 Task: Log work in the project BellTech for the issue 'Integrate a new push notification feature into an existing mobile application to enhance user engagement and real-time updates' spent time as '2w 6d 7h 50m' and remaining time as '5w 1d 5h 14m' and add a flag. Now add the issue to the epic 'Software license optimization'. Log work in the project BellTech for the issue 'Develop a new tool for automated testing of mobile application UI/UX design and user flow' spent time as '2w 2d 22h 59m' and remaining time as '2w 1d 23h 35m' and clone the issue. Now add the issue to the epic 'Cloud-based backup and recovery'
Action: Mouse moved to (207, 60)
Screenshot: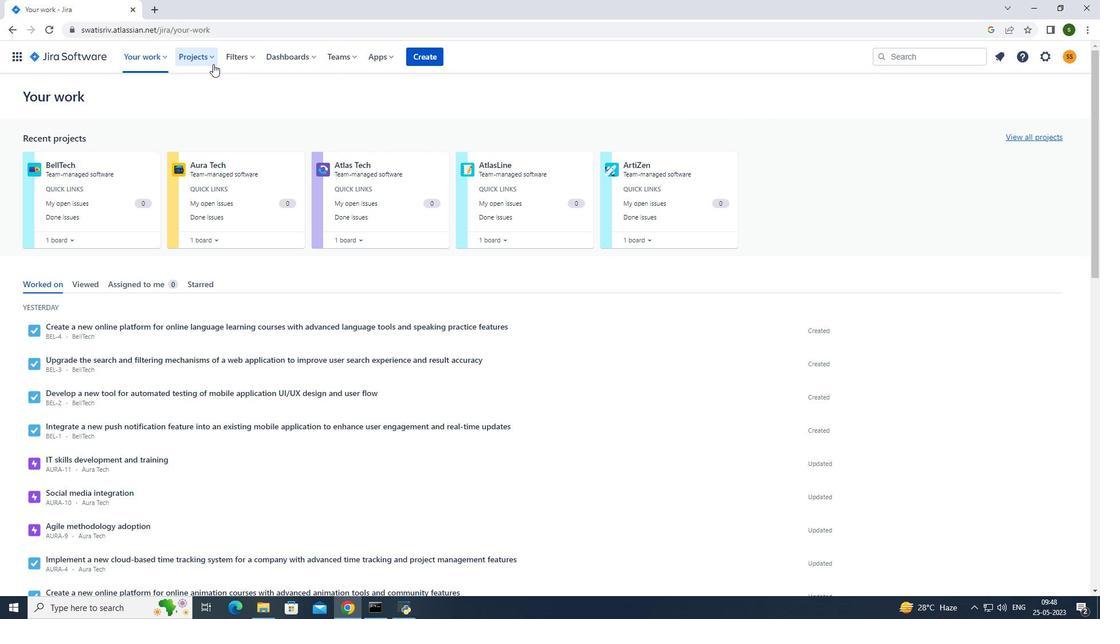 
Action: Mouse pressed left at (207, 60)
Screenshot: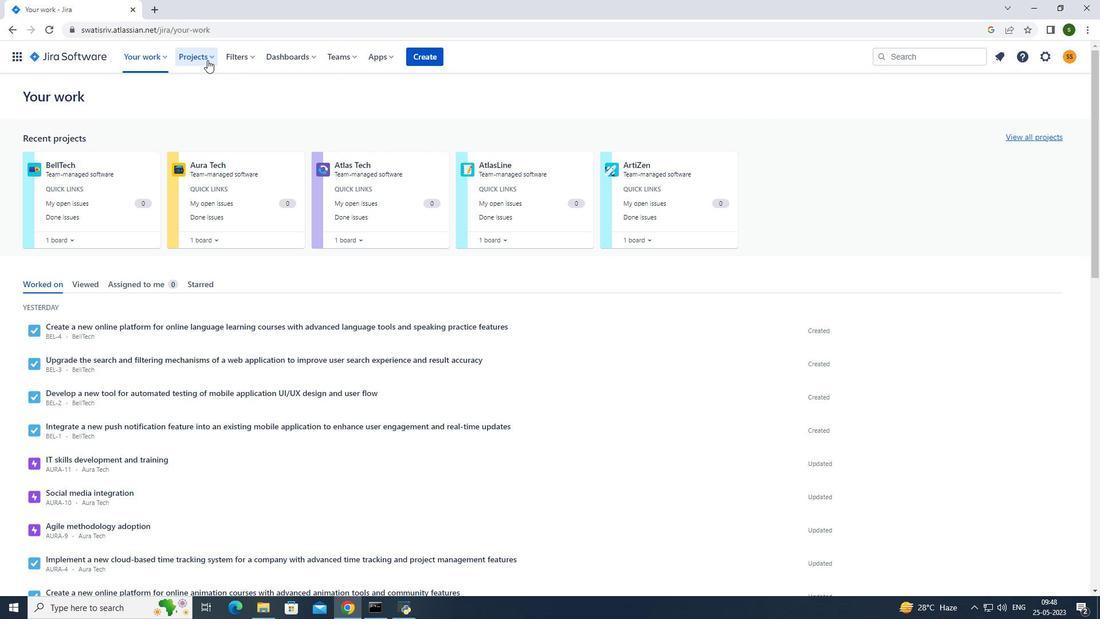 
Action: Mouse moved to (237, 108)
Screenshot: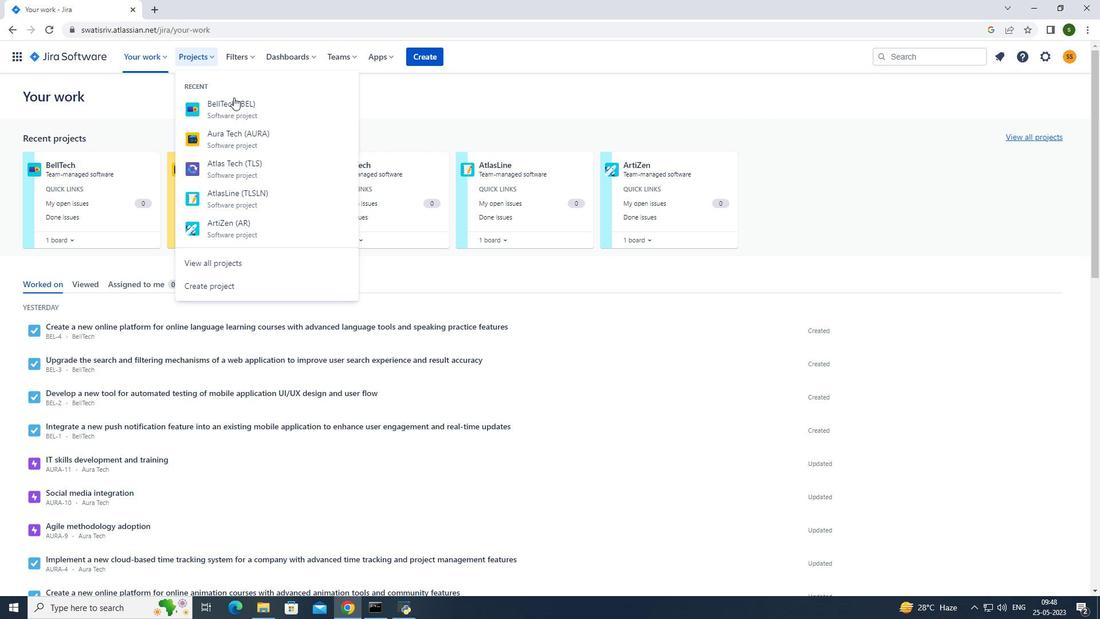 
Action: Mouse pressed left at (237, 108)
Screenshot: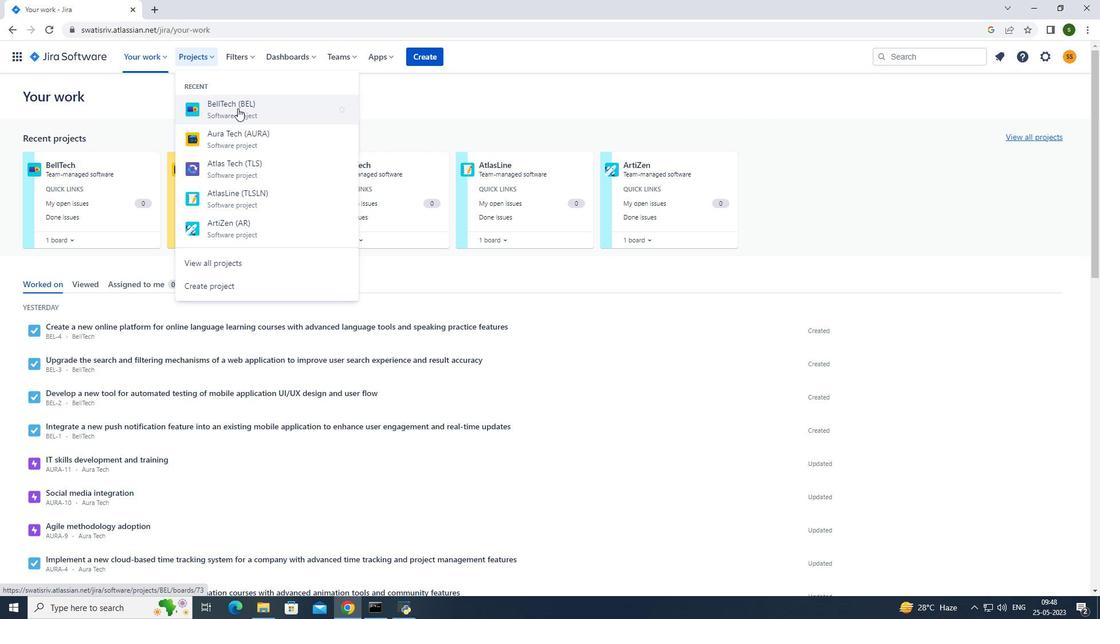 
Action: Mouse moved to (43, 177)
Screenshot: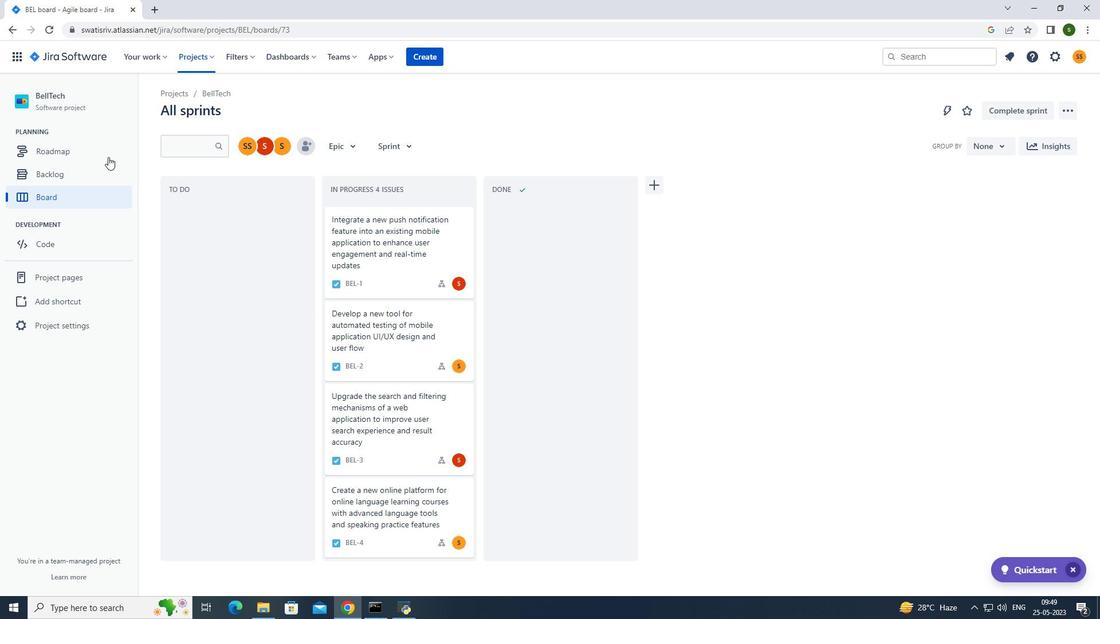 
Action: Mouse pressed left at (43, 177)
Screenshot: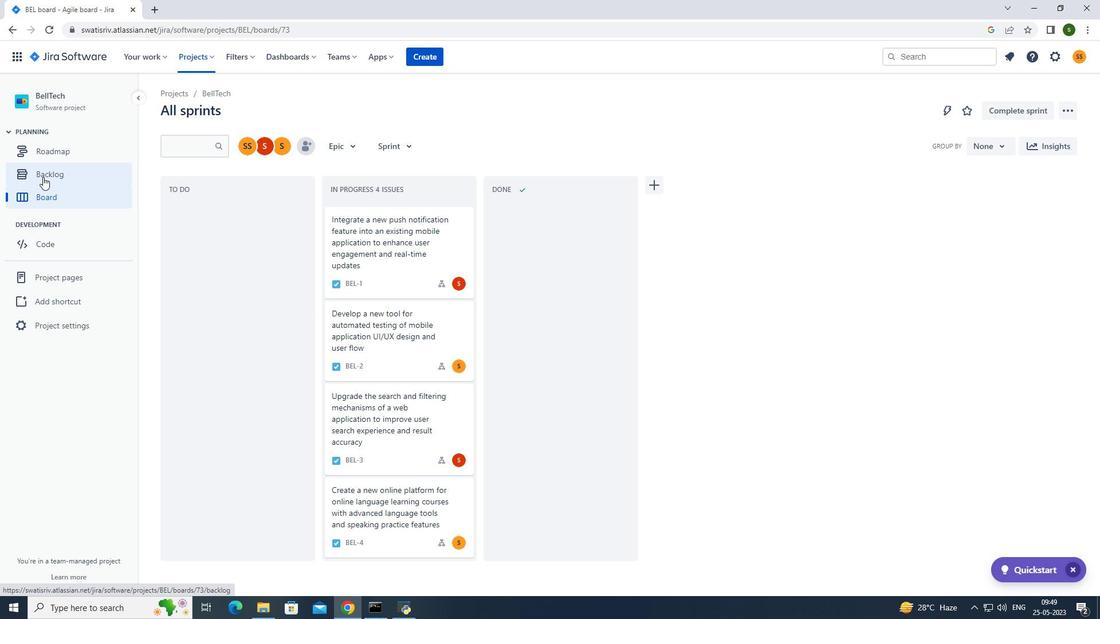 
Action: Mouse moved to (899, 211)
Screenshot: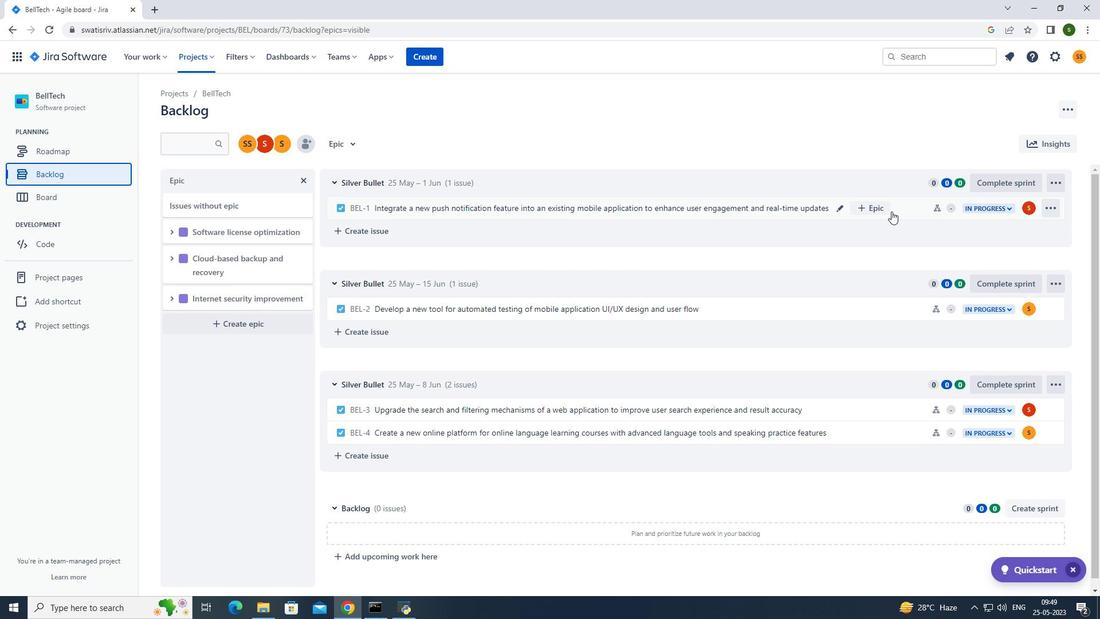 
Action: Mouse pressed left at (899, 211)
Screenshot: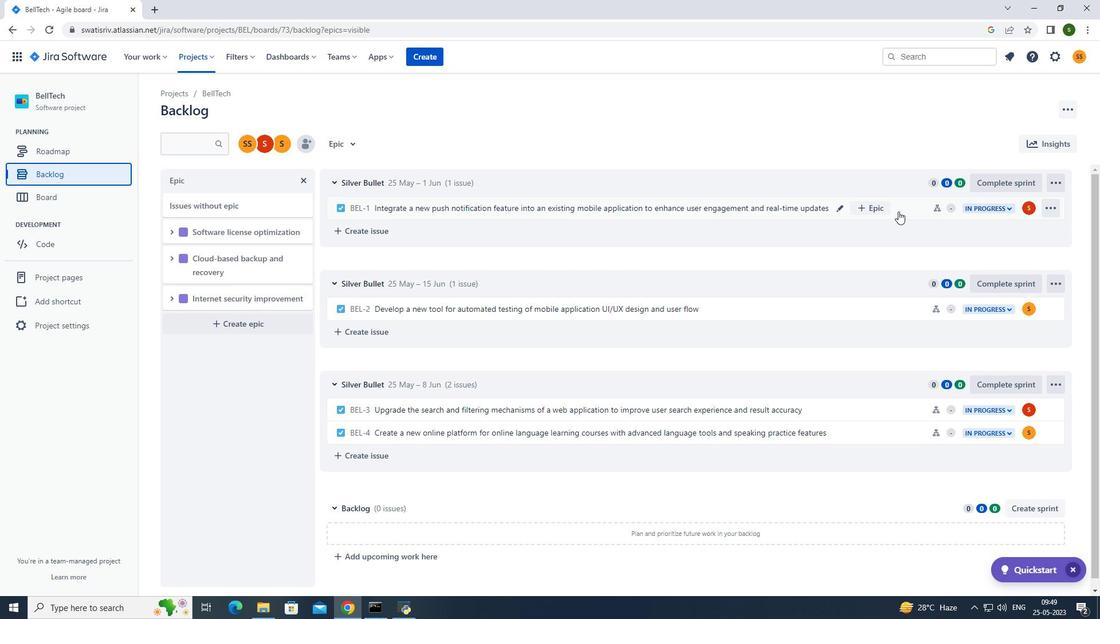 
Action: Mouse moved to (1050, 178)
Screenshot: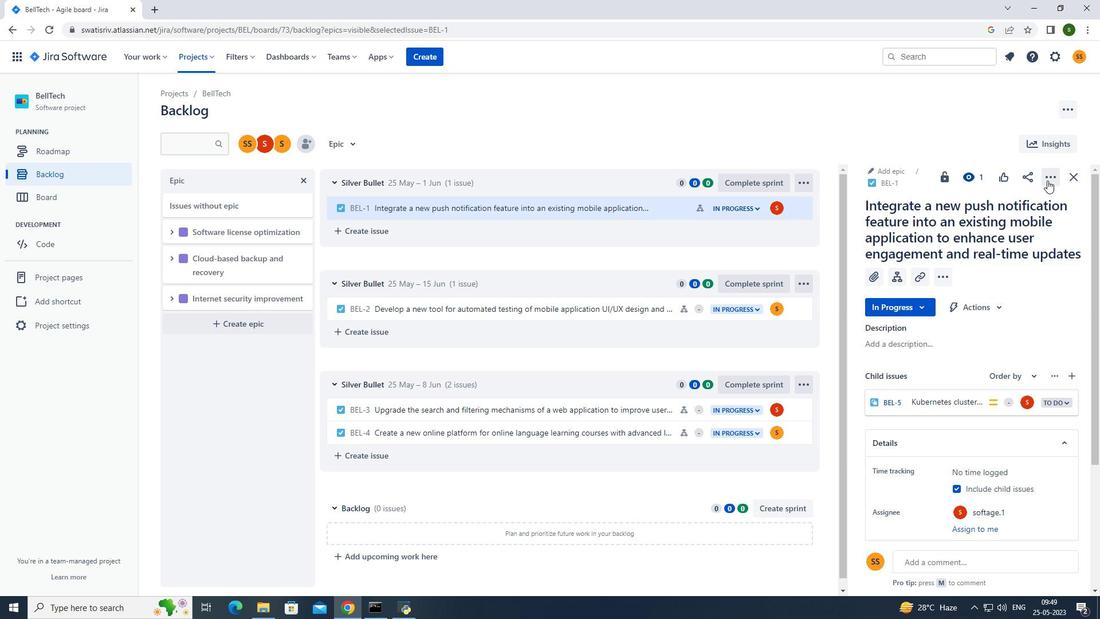 
Action: Mouse pressed left at (1050, 178)
Screenshot: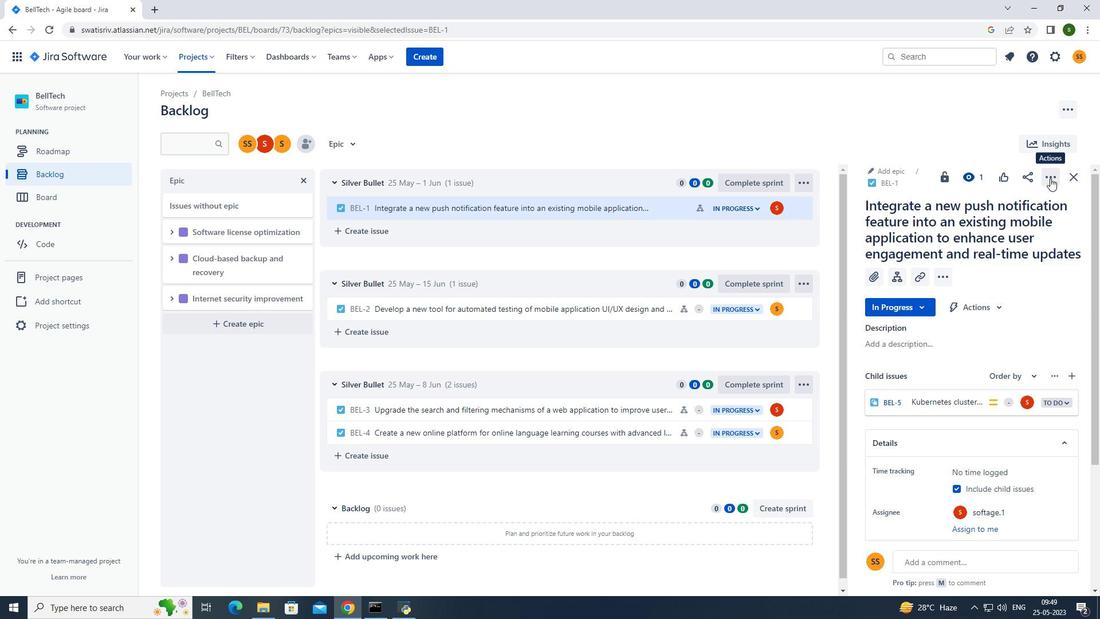 
Action: Mouse moved to (1006, 205)
Screenshot: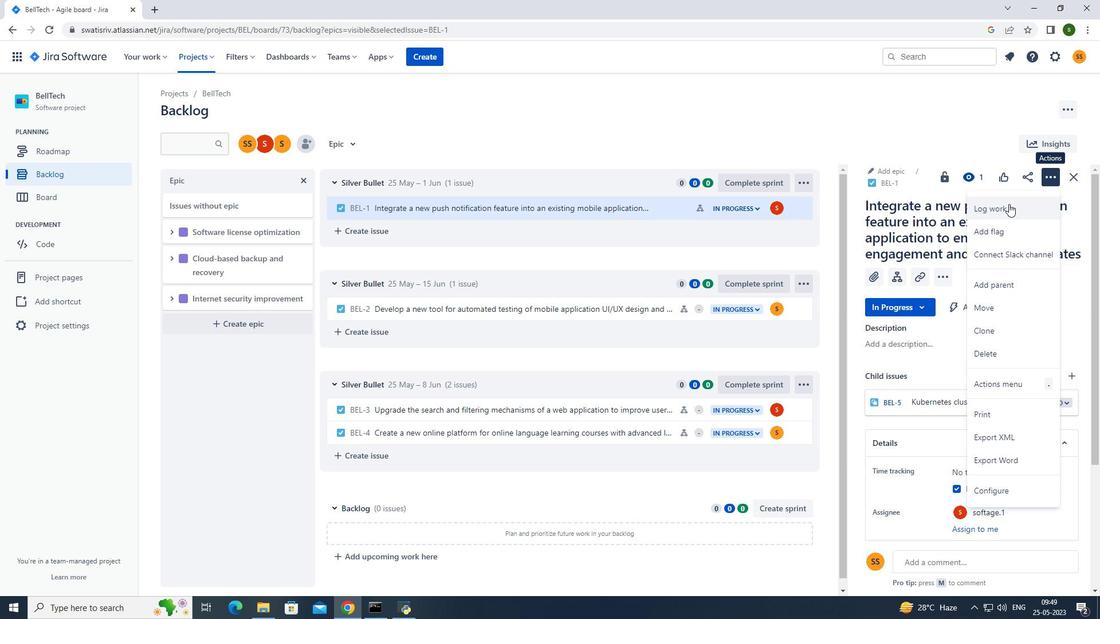 
Action: Mouse pressed left at (1006, 205)
Screenshot: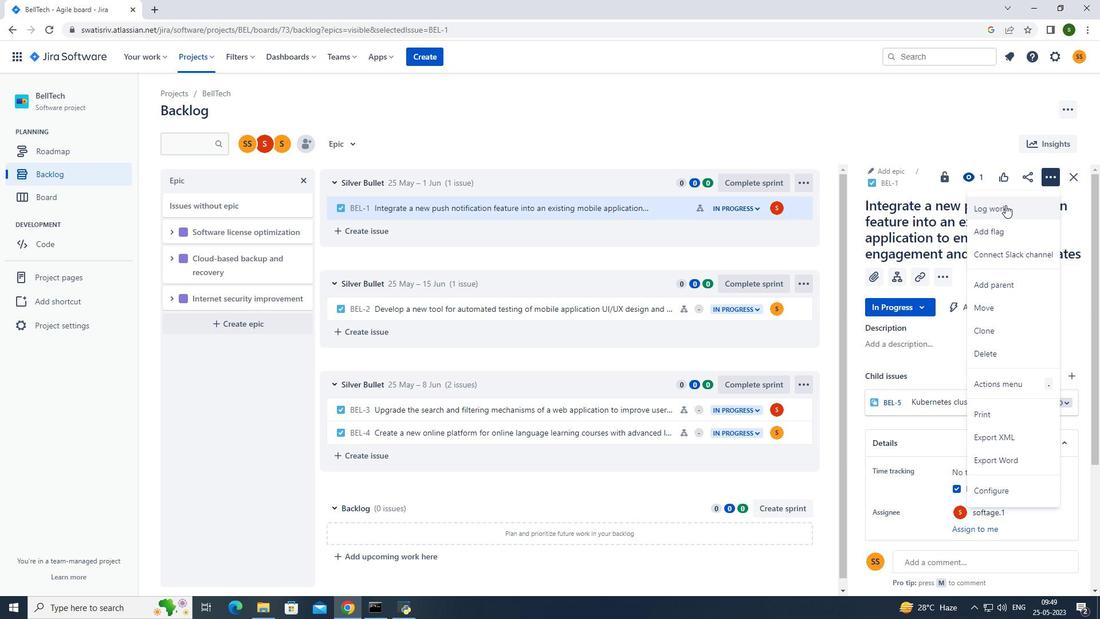 
Action: Mouse moved to (494, 173)
Screenshot: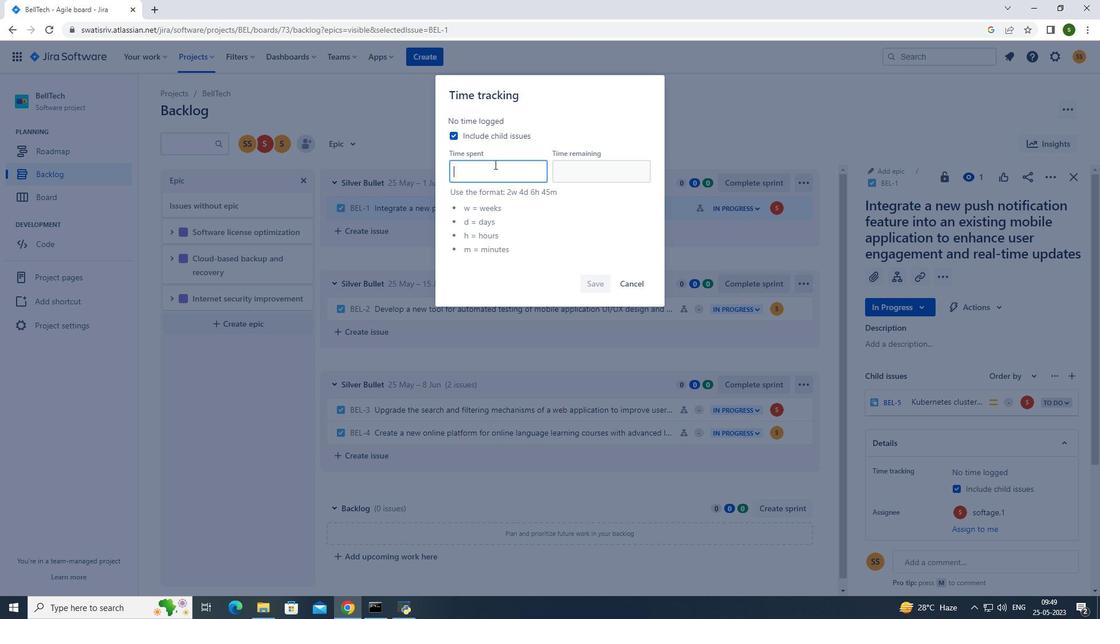 
Action: Mouse pressed left at (494, 173)
Screenshot: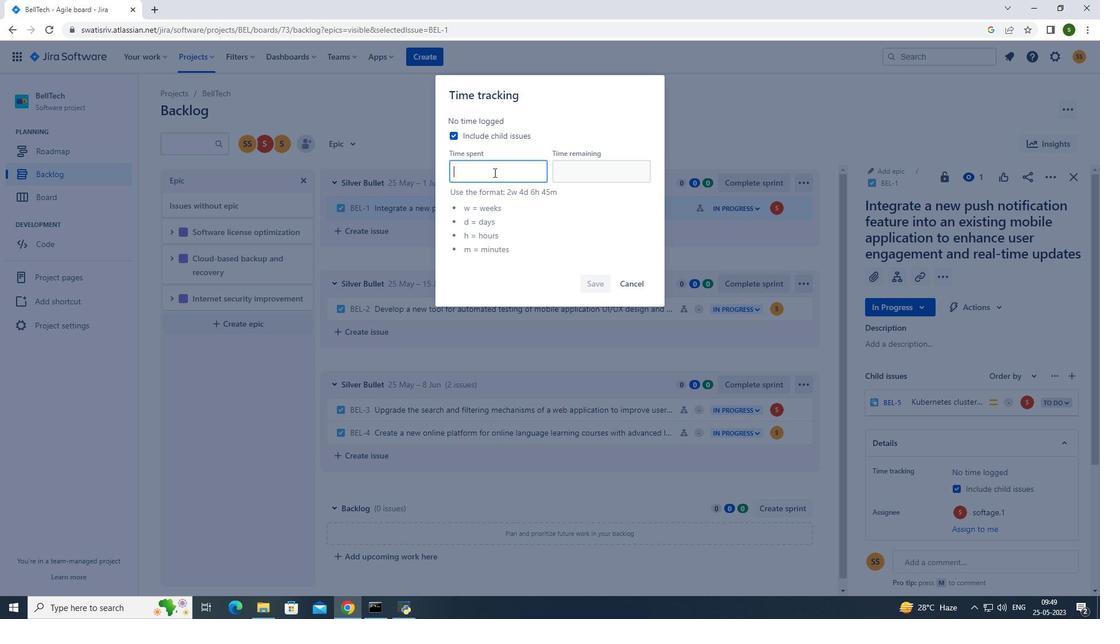 
Action: Mouse moved to (490, 176)
Screenshot: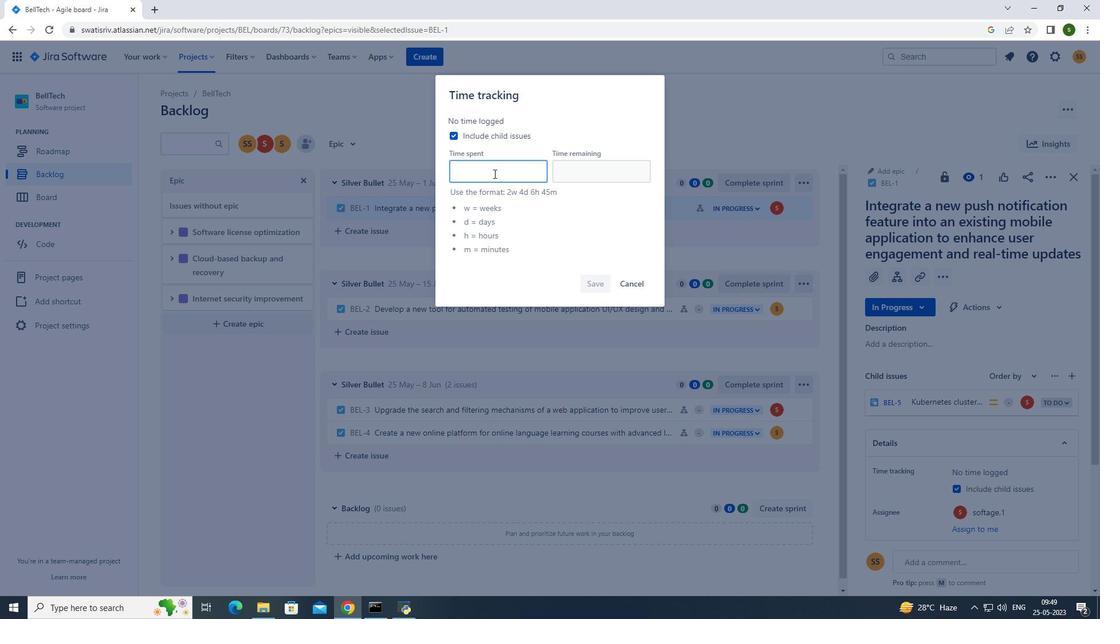 
Action: Key pressed 2w<Key.space>6d<Key.space>7h<Key.space>50m
Screenshot: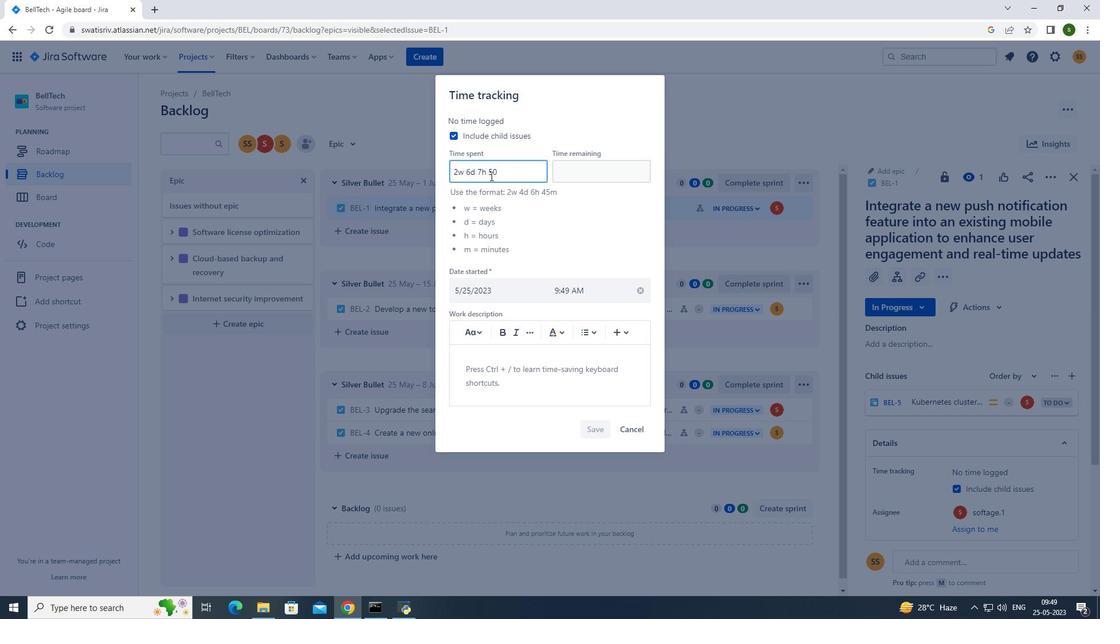 
Action: Mouse moved to (586, 181)
Screenshot: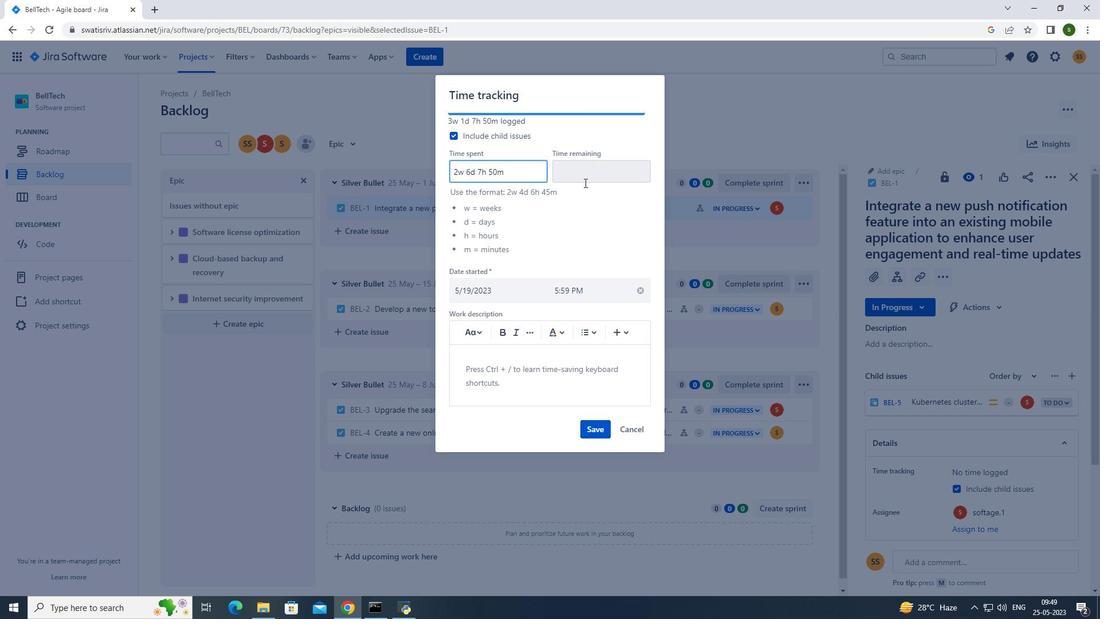 
Action: Mouse pressed left at (586, 181)
Screenshot: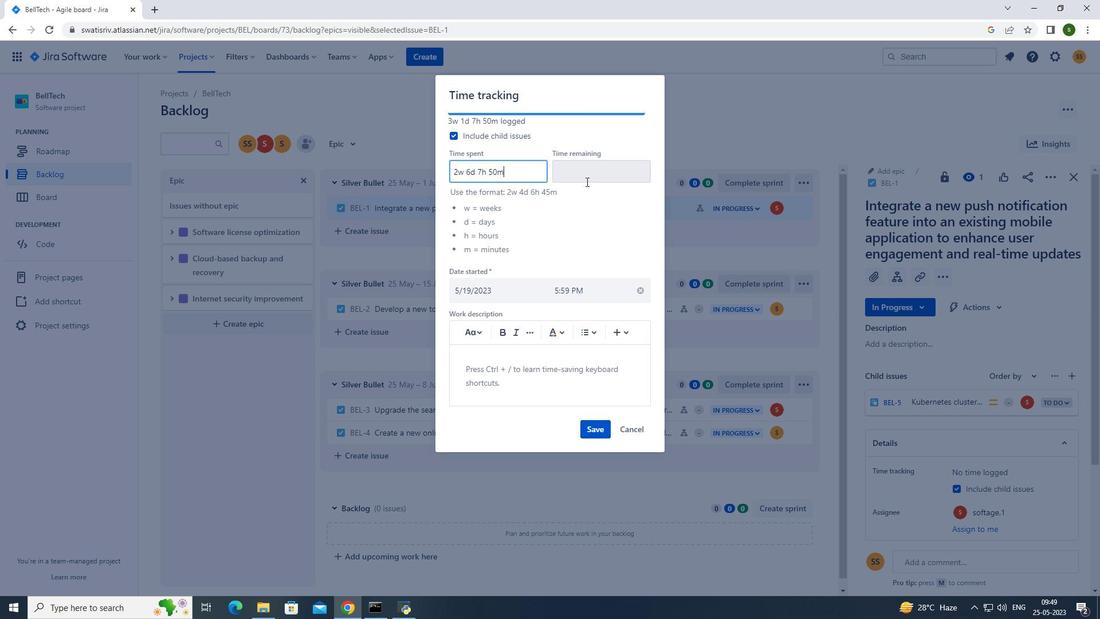 
Action: Key pressed 5w<Key.space>1d<Key.space>5h<Key.space>14m
Screenshot: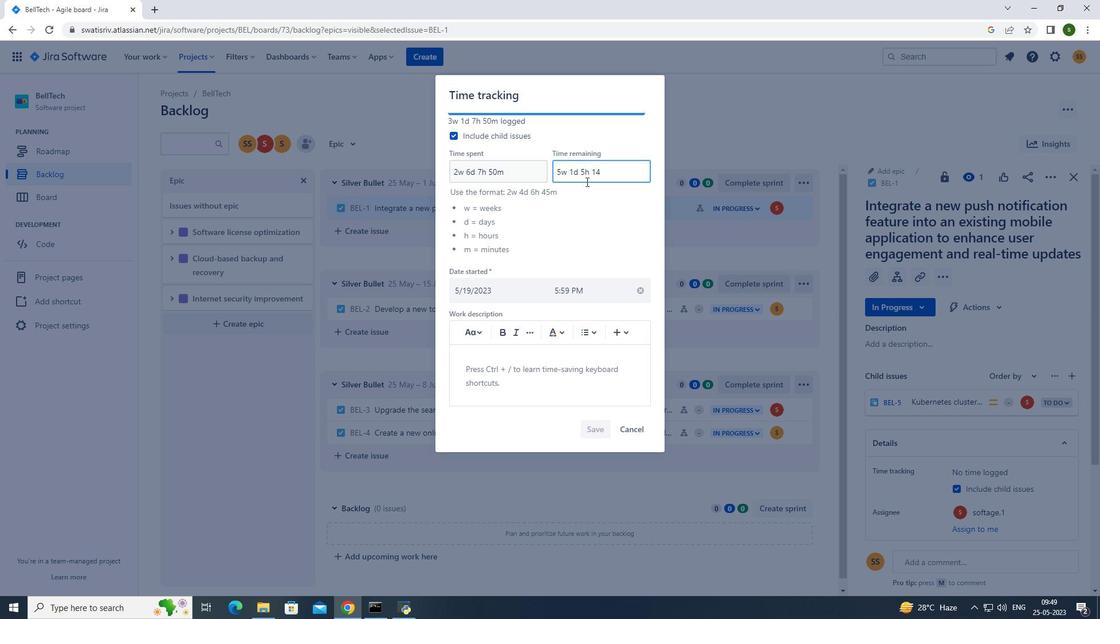 
Action: Mouse moved to (602, 425)
Screenshot: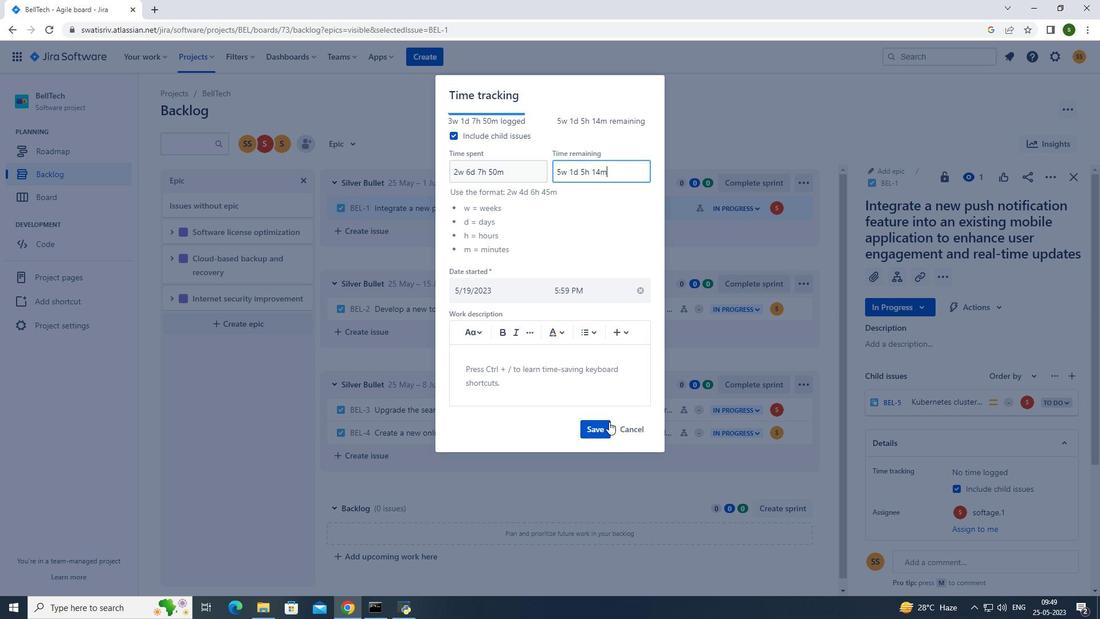 
Action: Mouse pressed left at (602, 425)
Screenshot: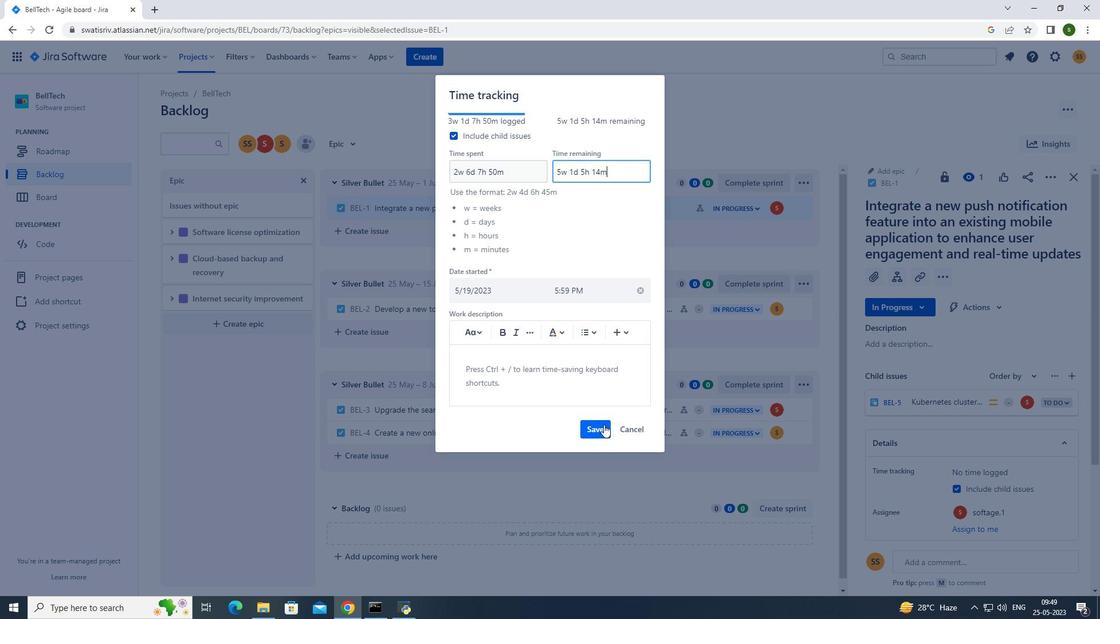 
Action: Mouse moved to (1045, 176)
Screenshot: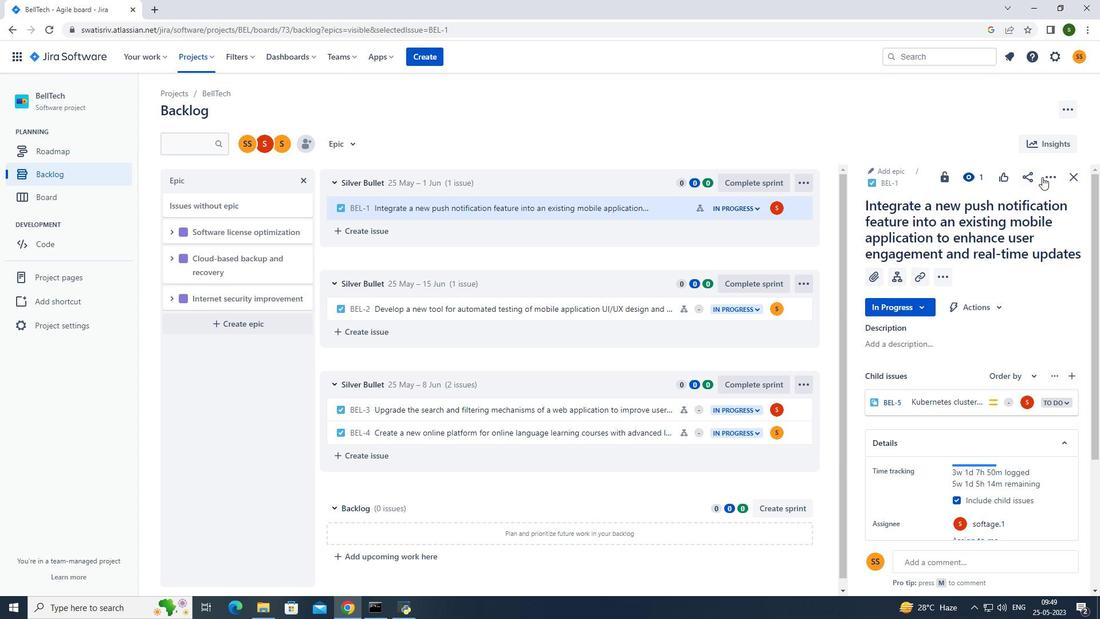 
Action: Mouse pressed left at (1045, 176)
Screenshot: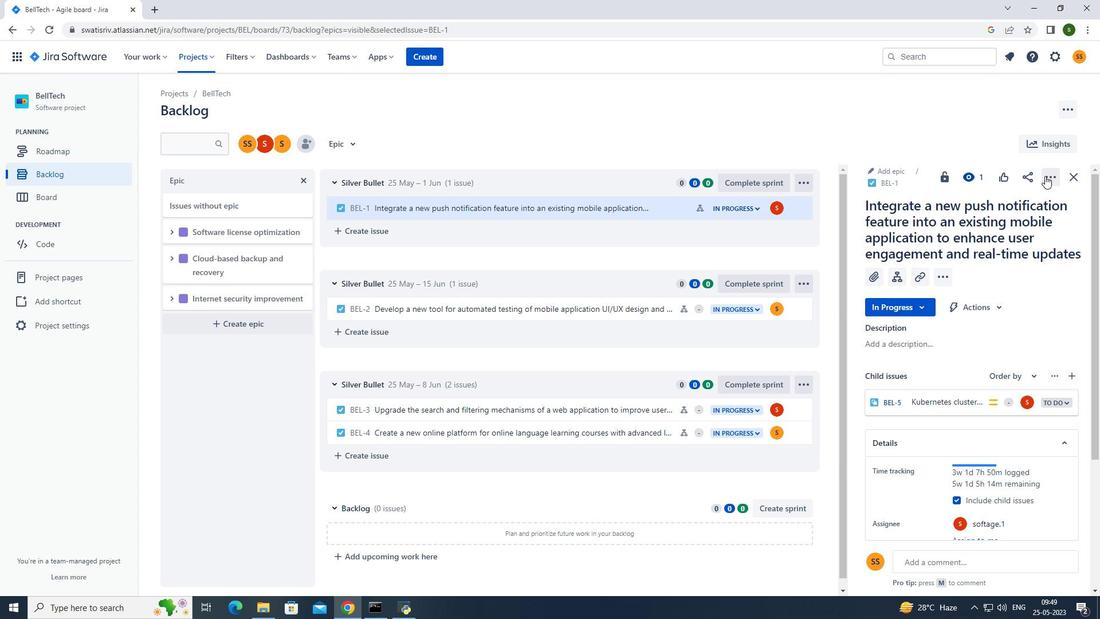 
Action: Mouse moved to (998, 237)
Screenshot: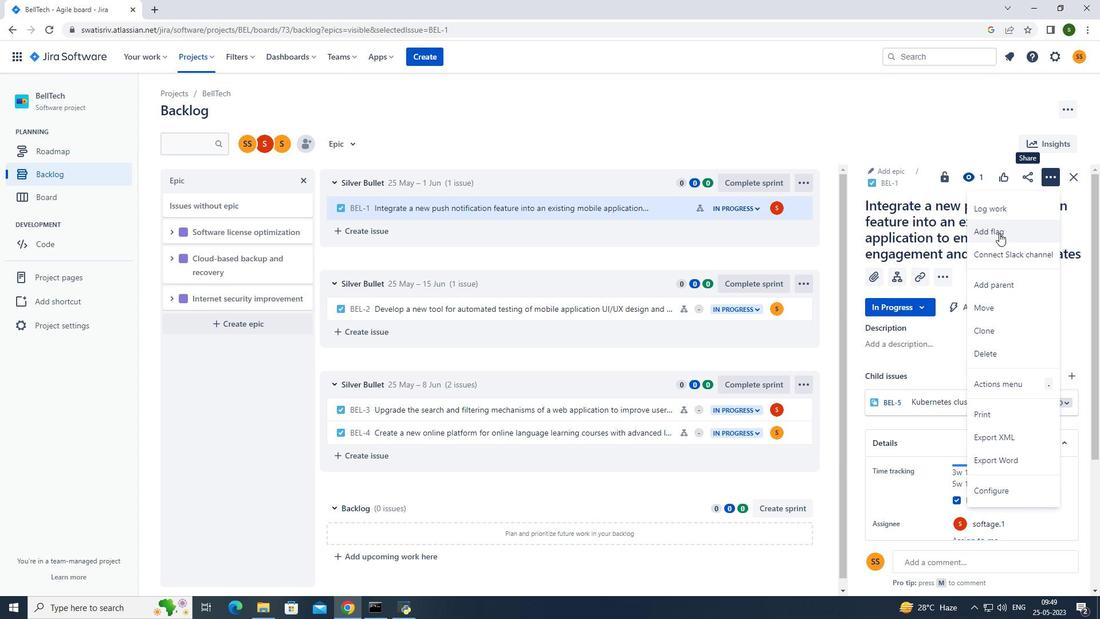 
Action: Mouse pressed left at (998, 237)
Screenshot: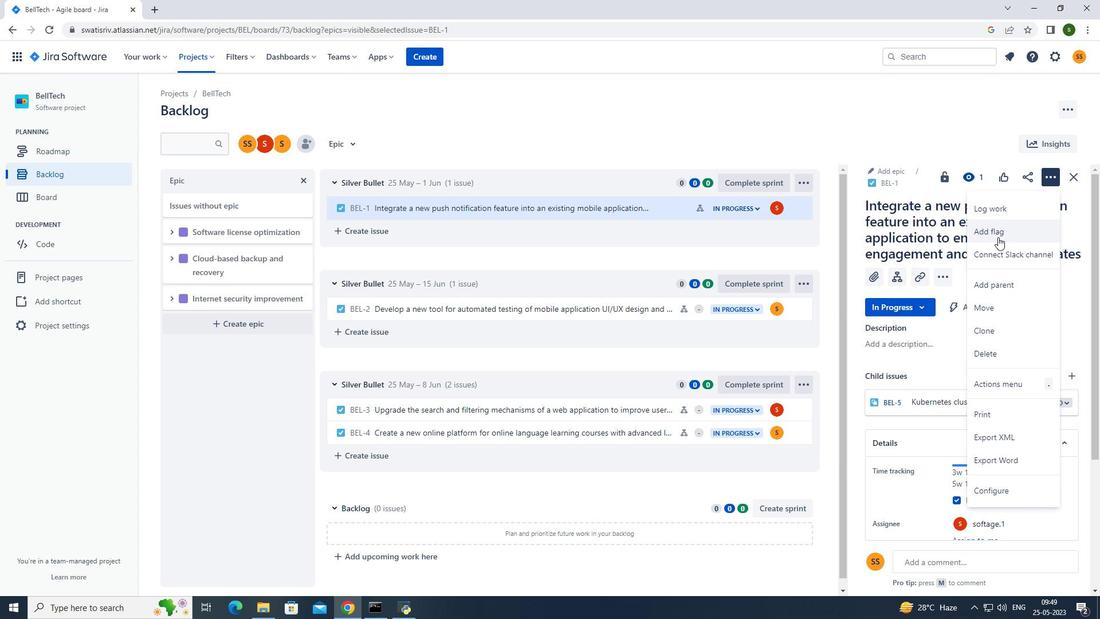 
Action: Mouse moved to (663, 206)
Screenshot: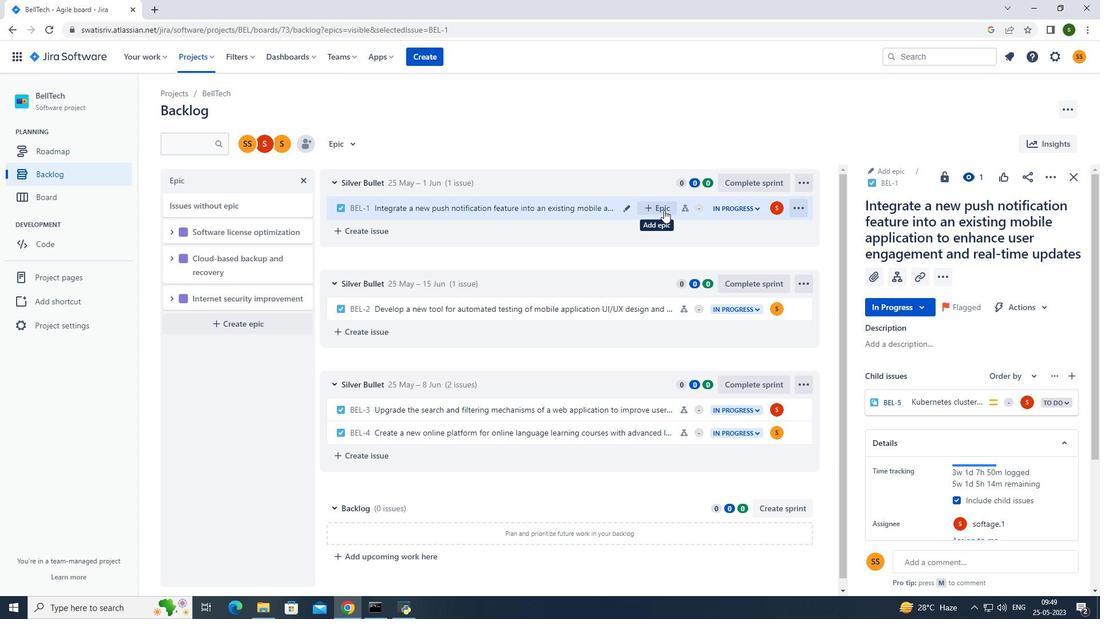 
Action: Mouse pressed left at (663, 206)
Screenshot: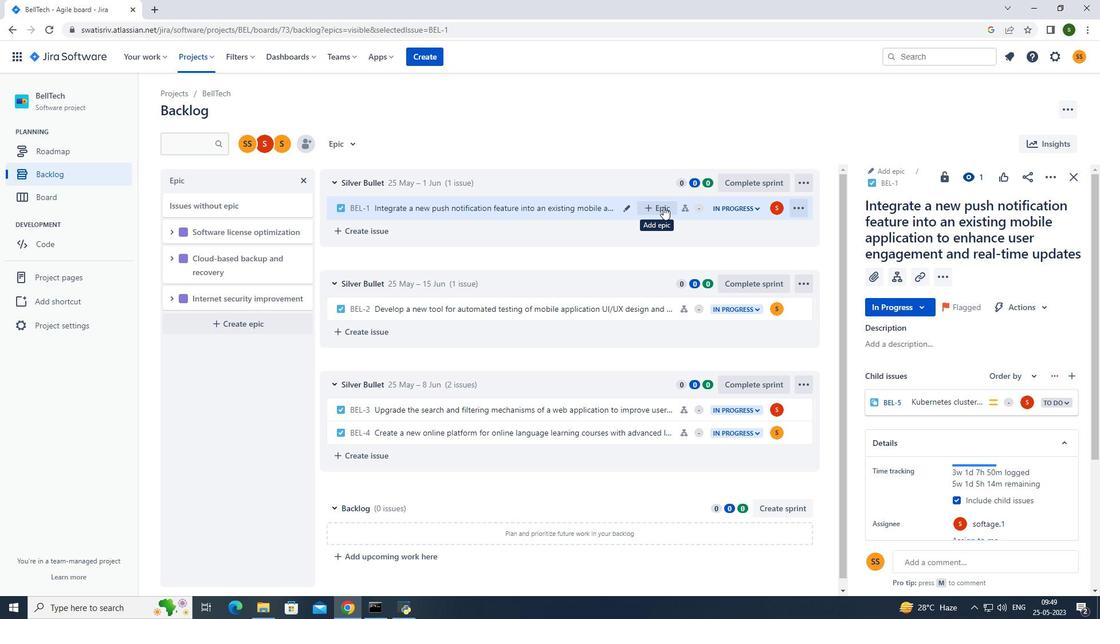 
Action: Mouse moved to (693, 294)
Screenshot: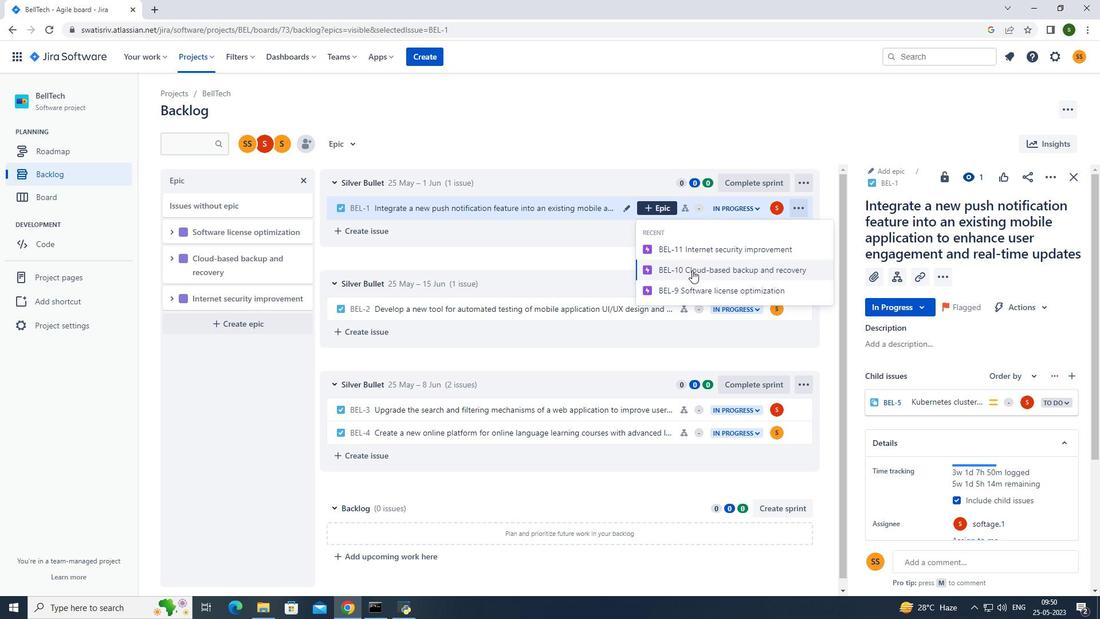 
Action: Mouse pressed left at (693, 294)
Screenshot: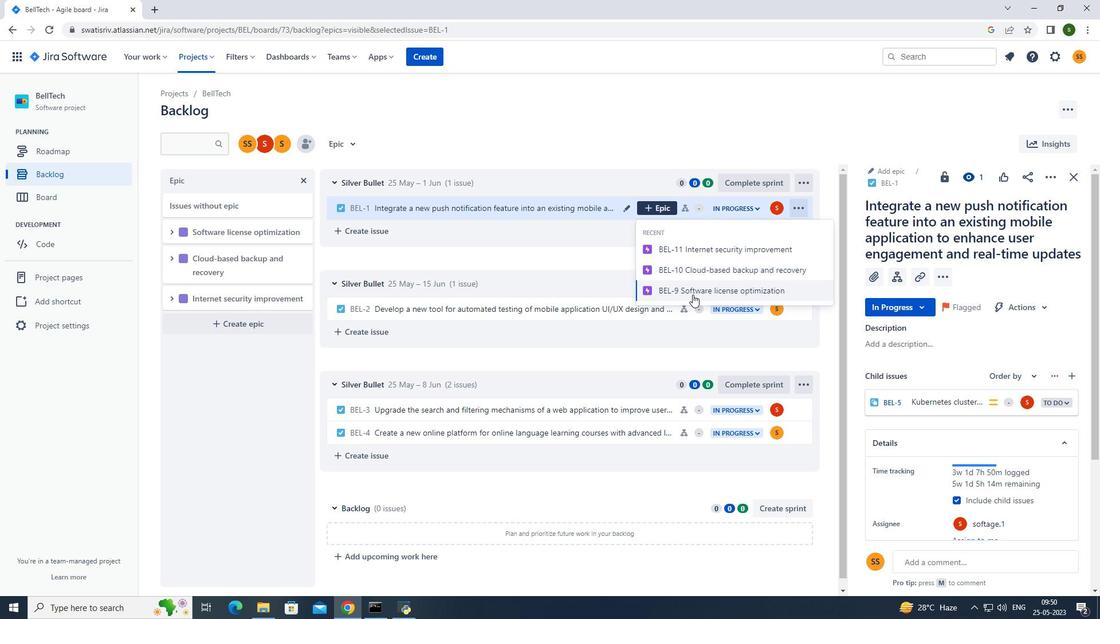 
Action: Mouse moved to (342, 139)
Screenshot: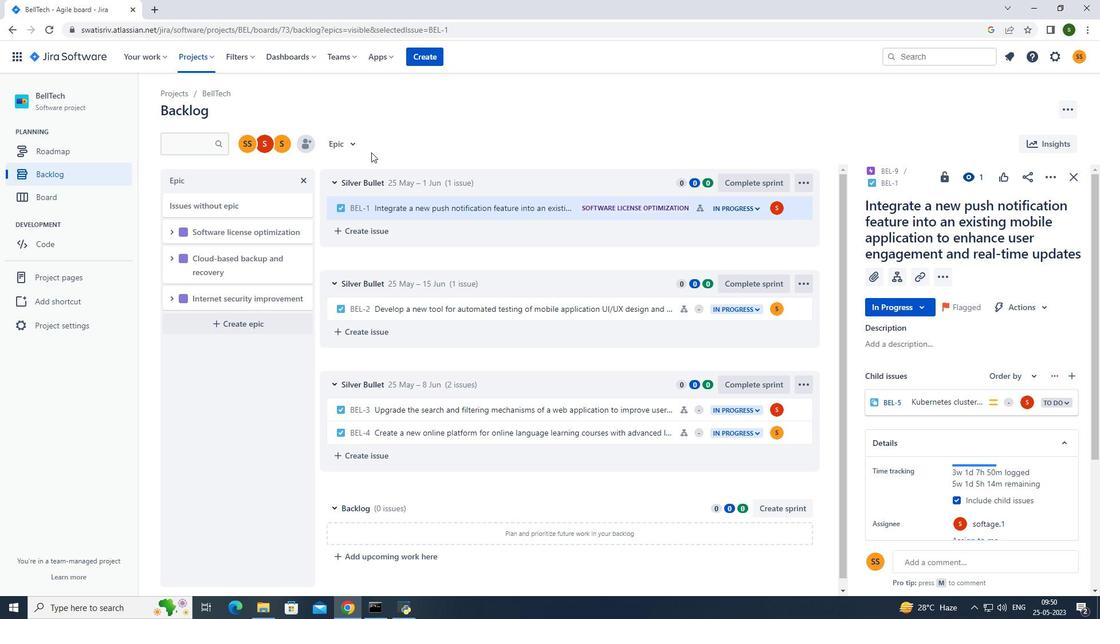 
Action: Mouse pressed left at (342, 139)
Screenshot: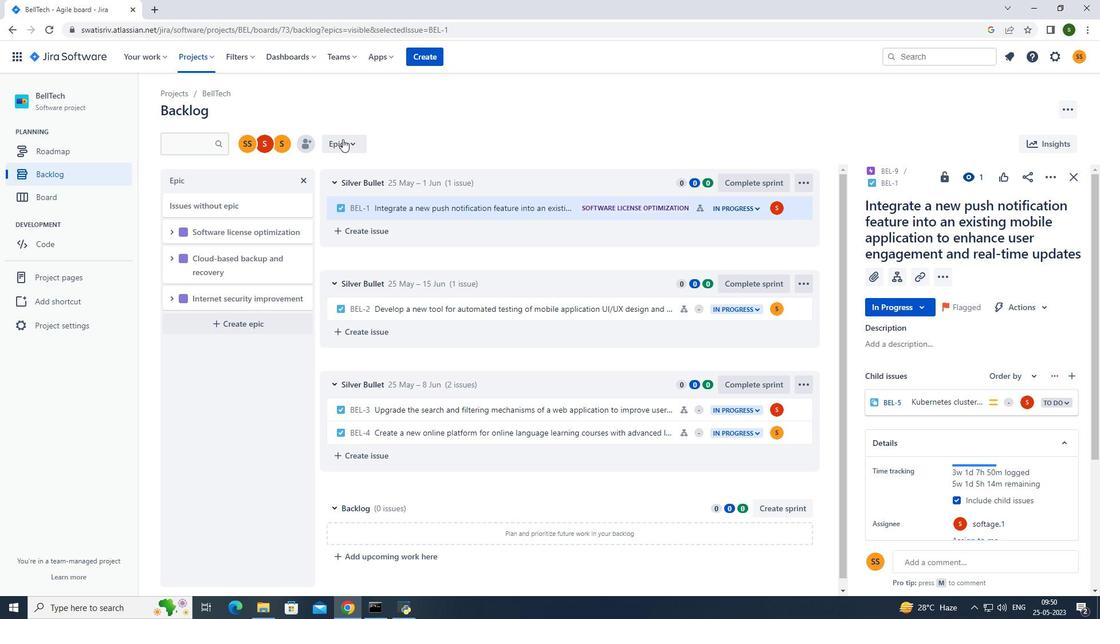 
Action: Mouse moved to (368, 190)
Screenshot: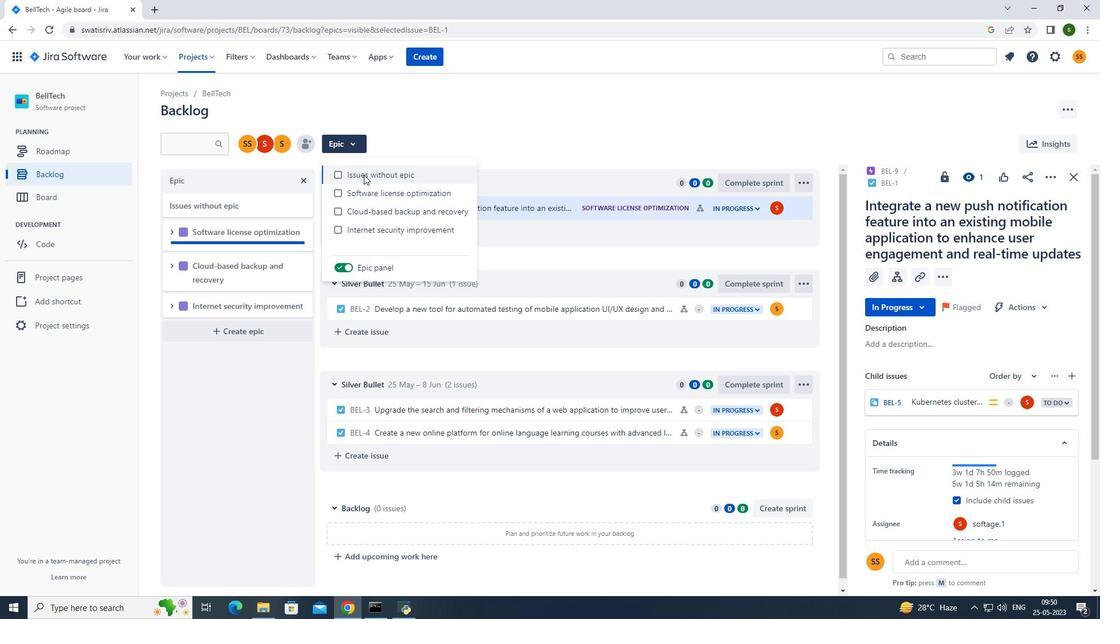 
Action: Mouse pressed left at (368, 190)
Screenshot: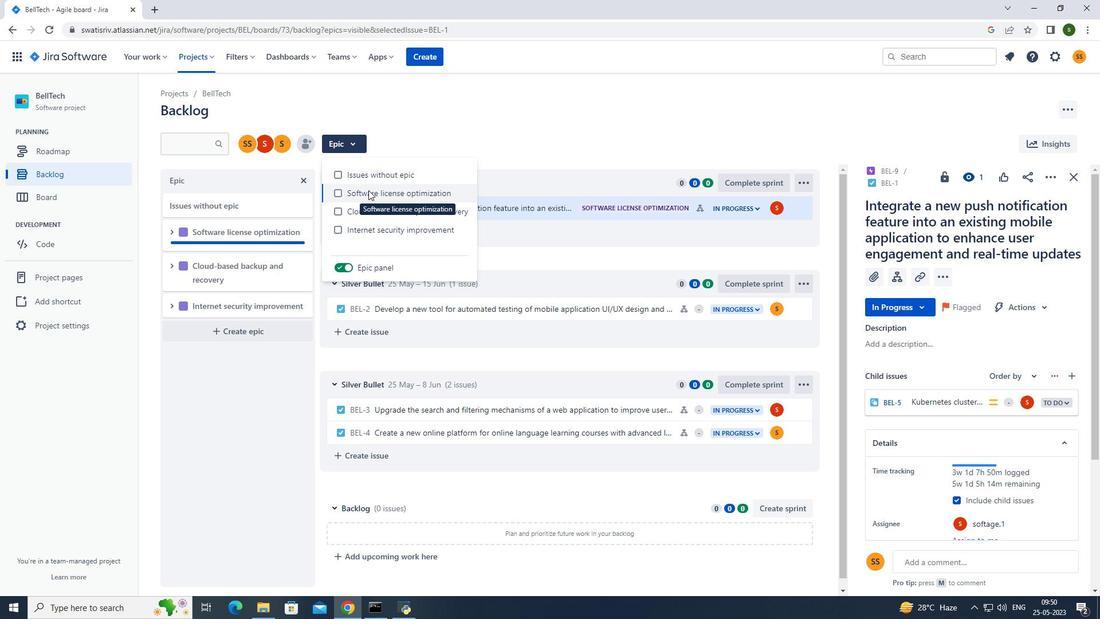 
Action: Mouse moved to (555, 132)
Screenshot: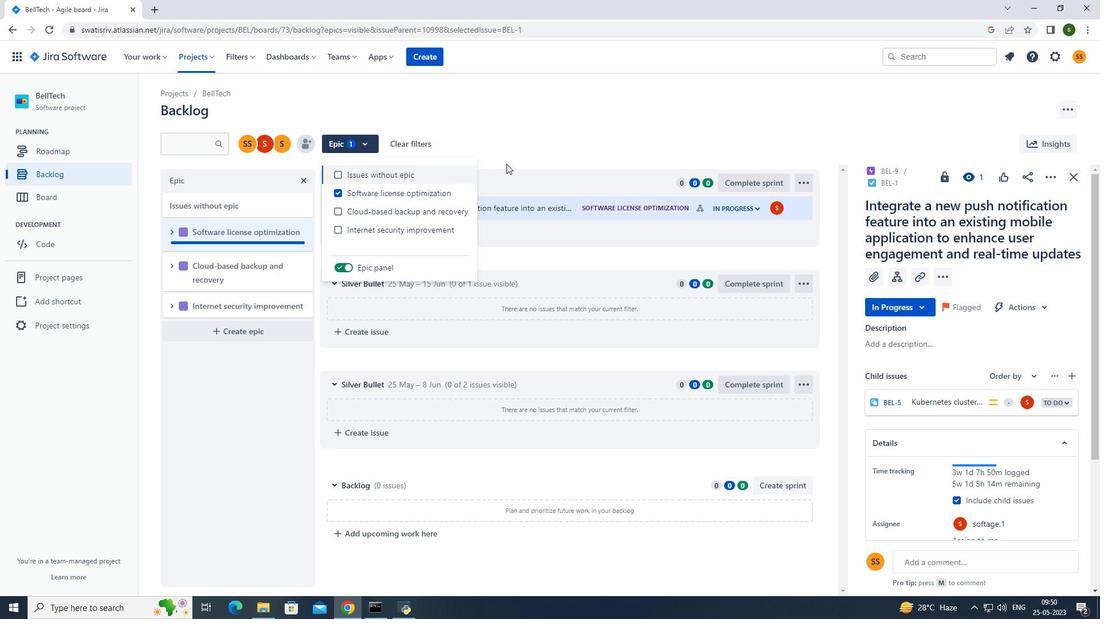 
Action: Mouse pressed left at (555, 132)
Screenshot: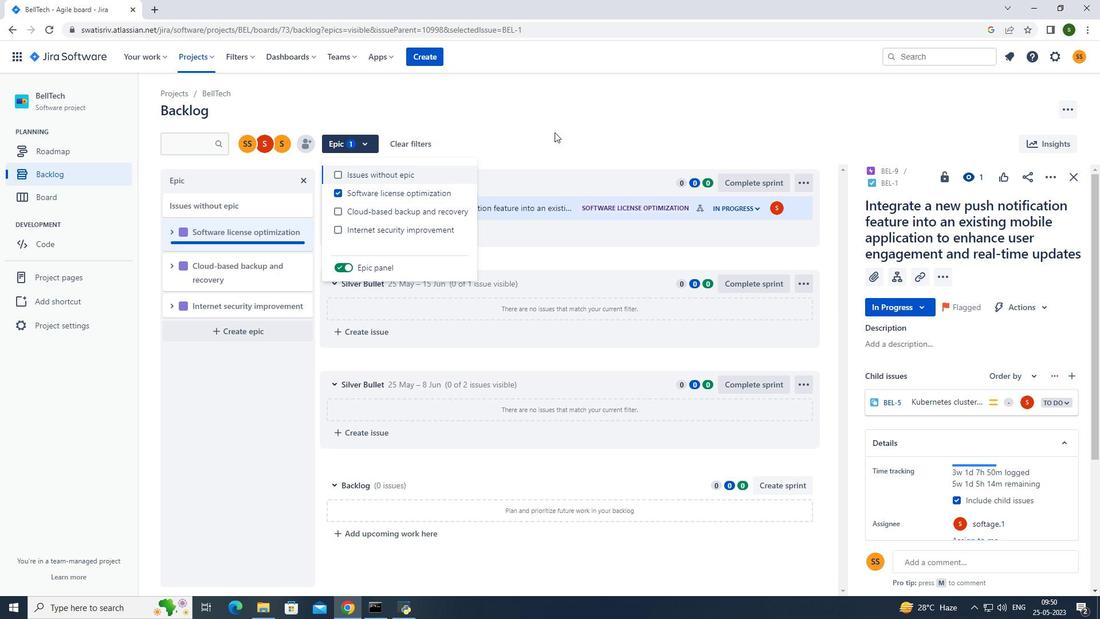 
Action: Mouse moved to (196, 52)
Screenshot: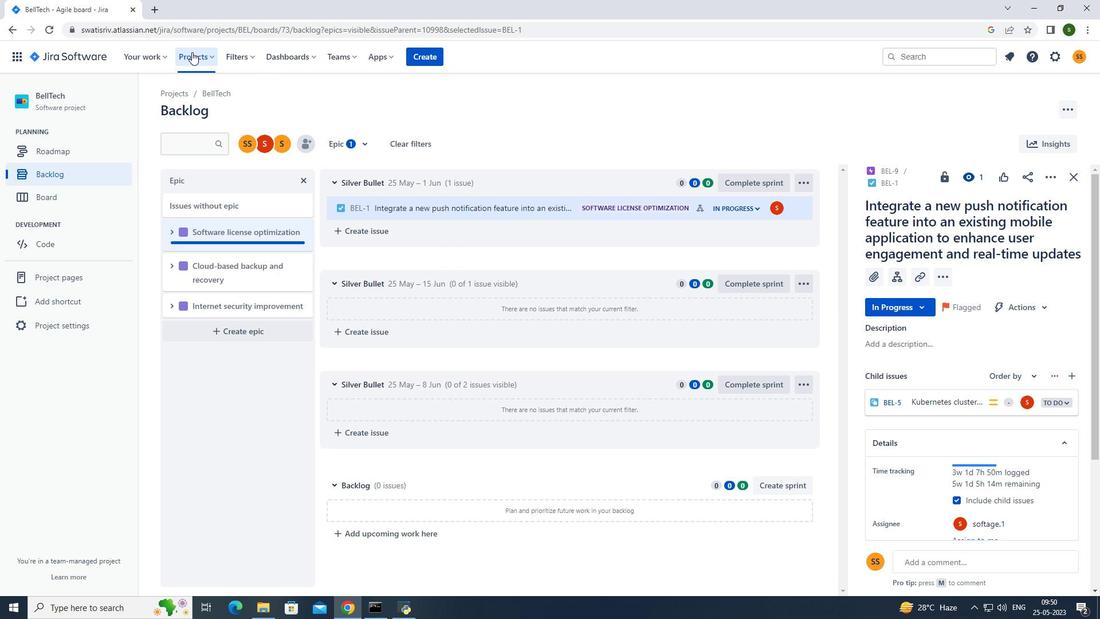 
Action: Mouse pressed left at (196, 52)
Screenshot: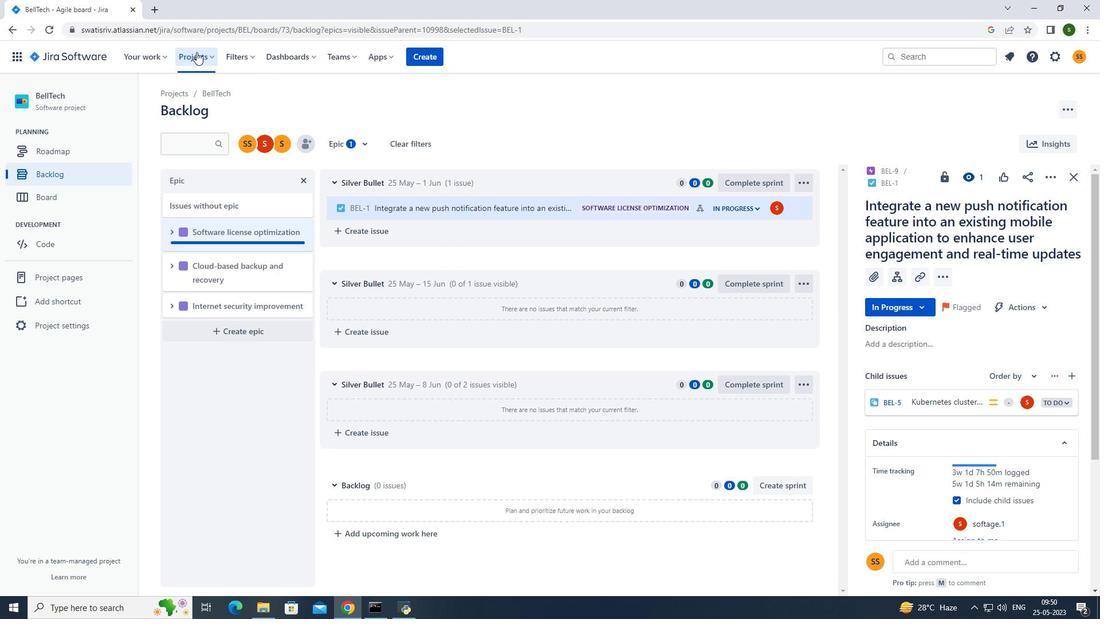 
Action: Mouse moved to (229, 106)
Screenshot: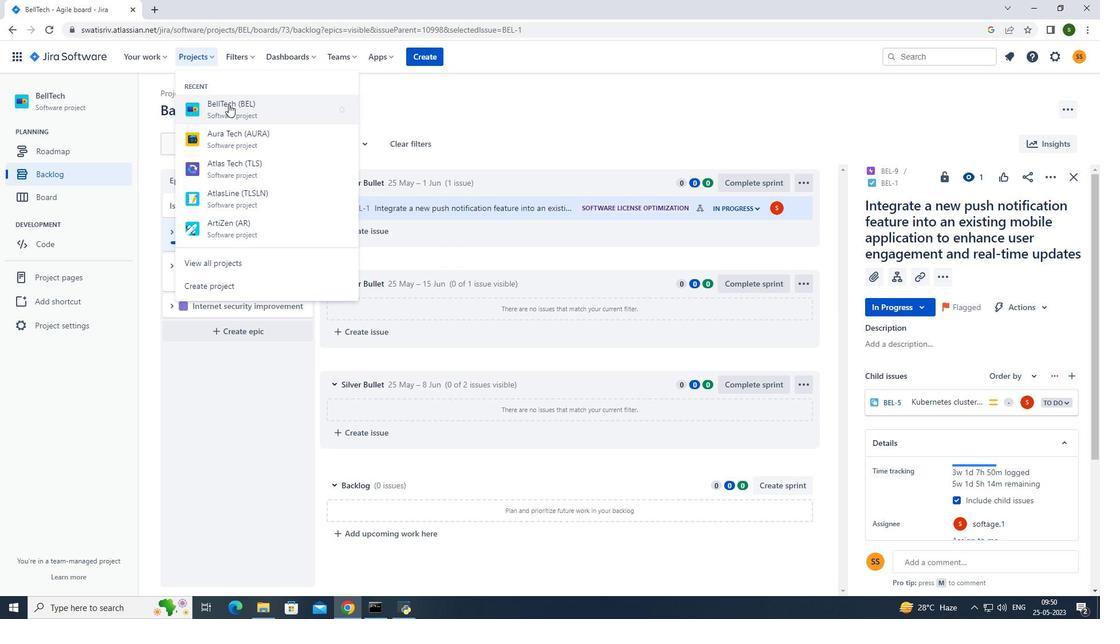 
Action: Mouse pressed left at (229, 106)
Screenshot: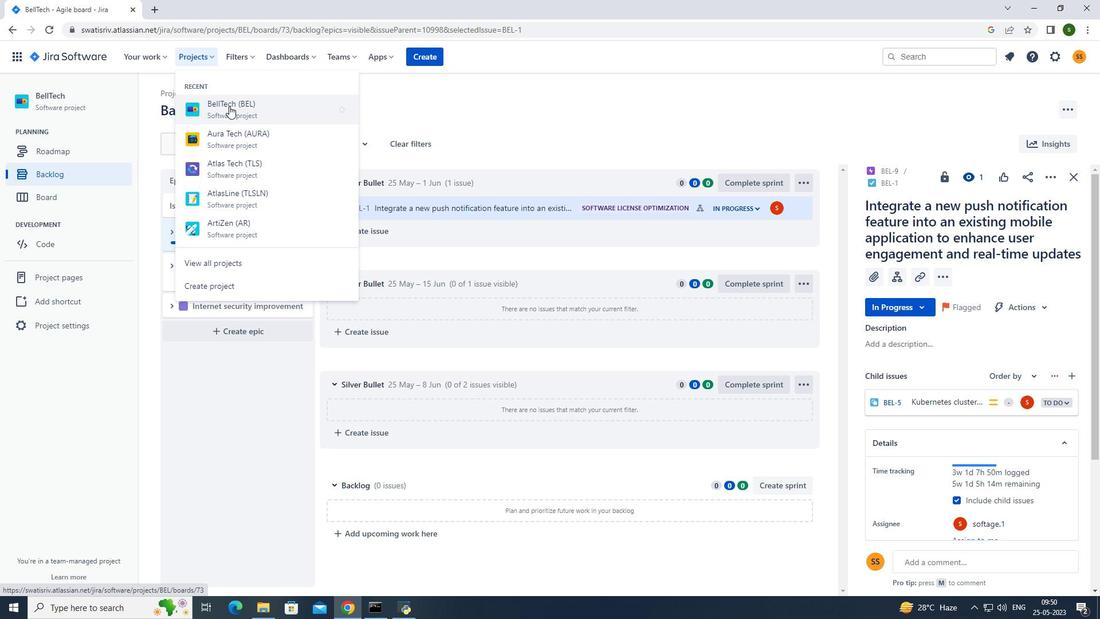 
Action: Mouse moved to (79, 177)
Screenshot: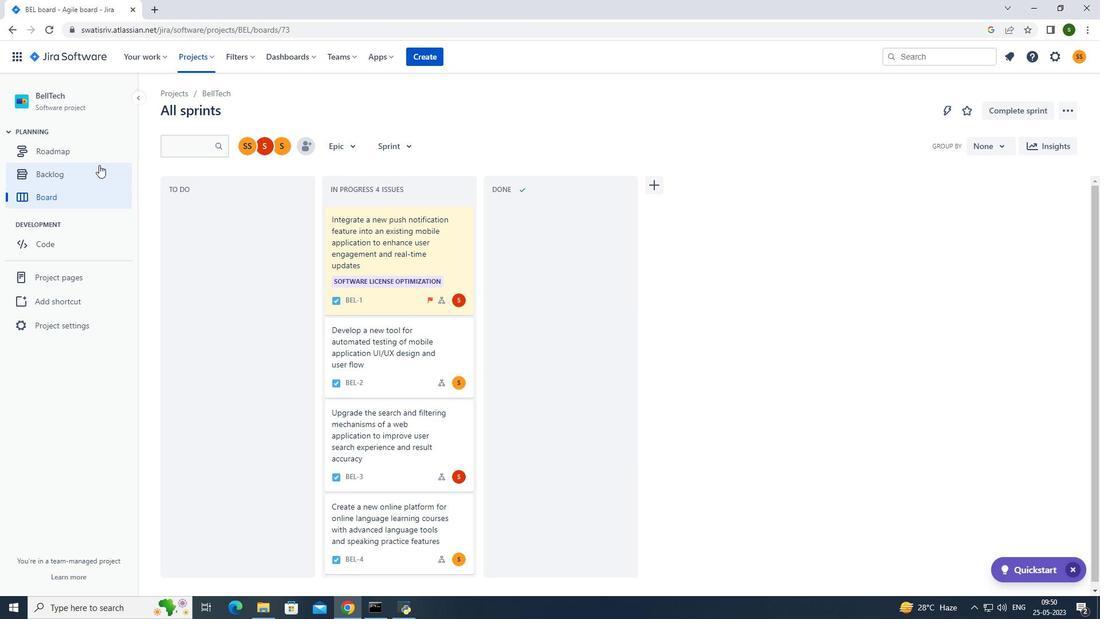 
Action: Mouse pressed left at (79, 177)
Screenshot: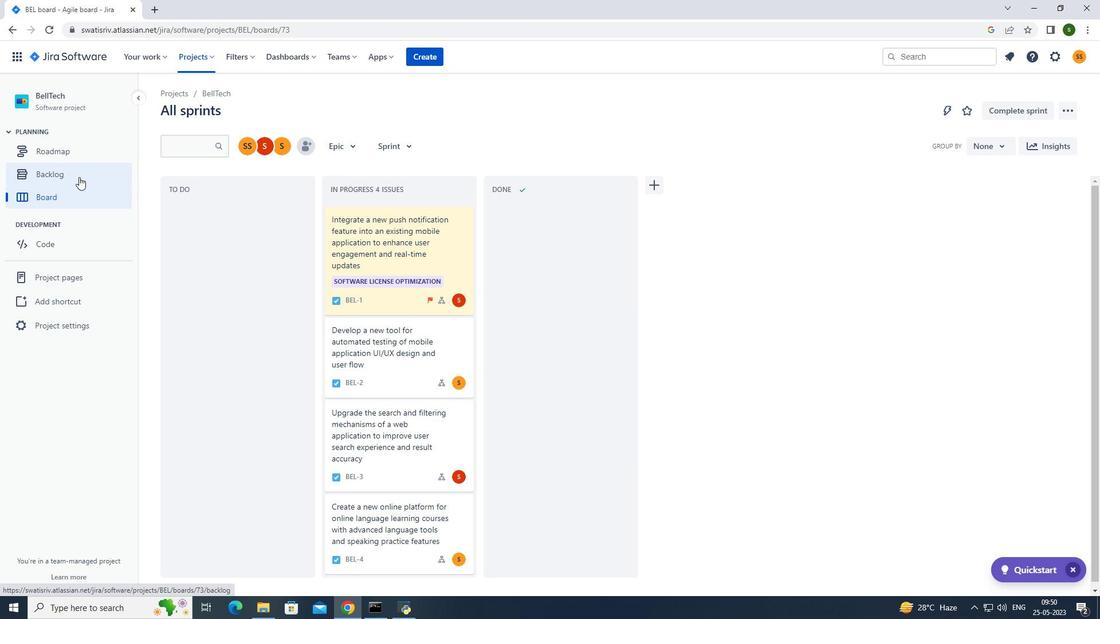 
Action: Mouse moved to (475, 240)
Screenshot: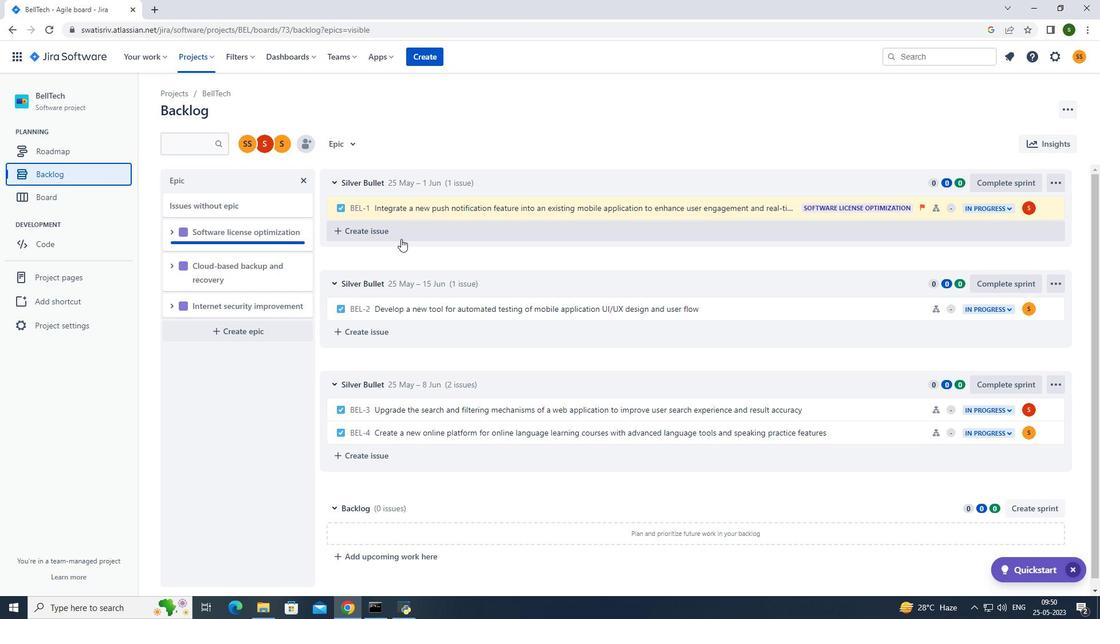 
Action: Mouse scrolled (475, 239) with delta (0, 0)
Screenshot: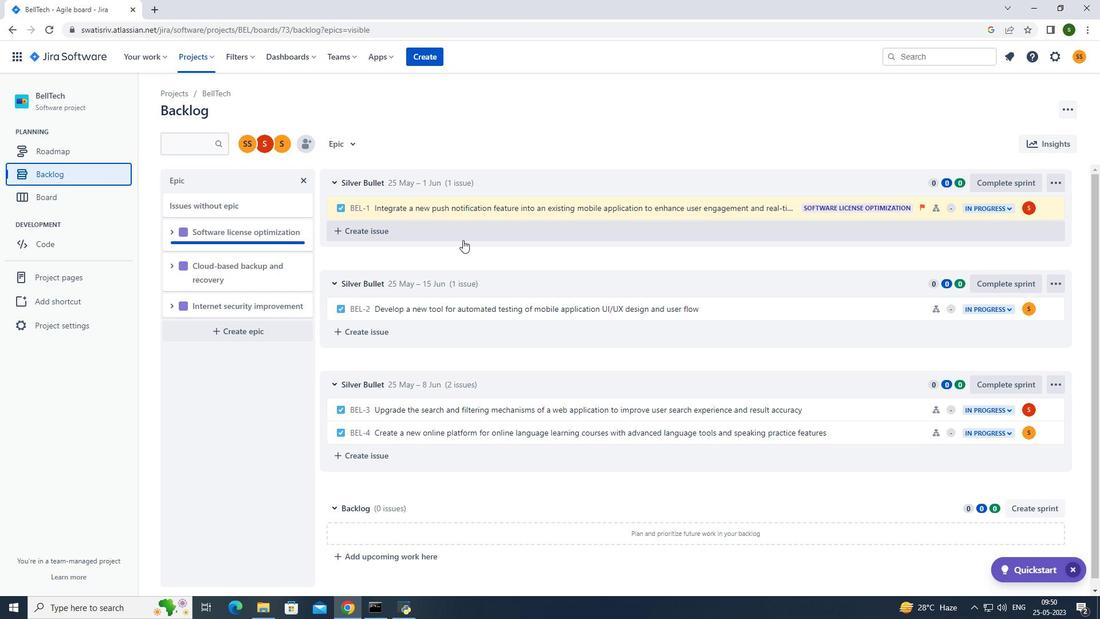 
Action: Mouse scrolled (475, 239) with delta (0, 0)
Screenshot: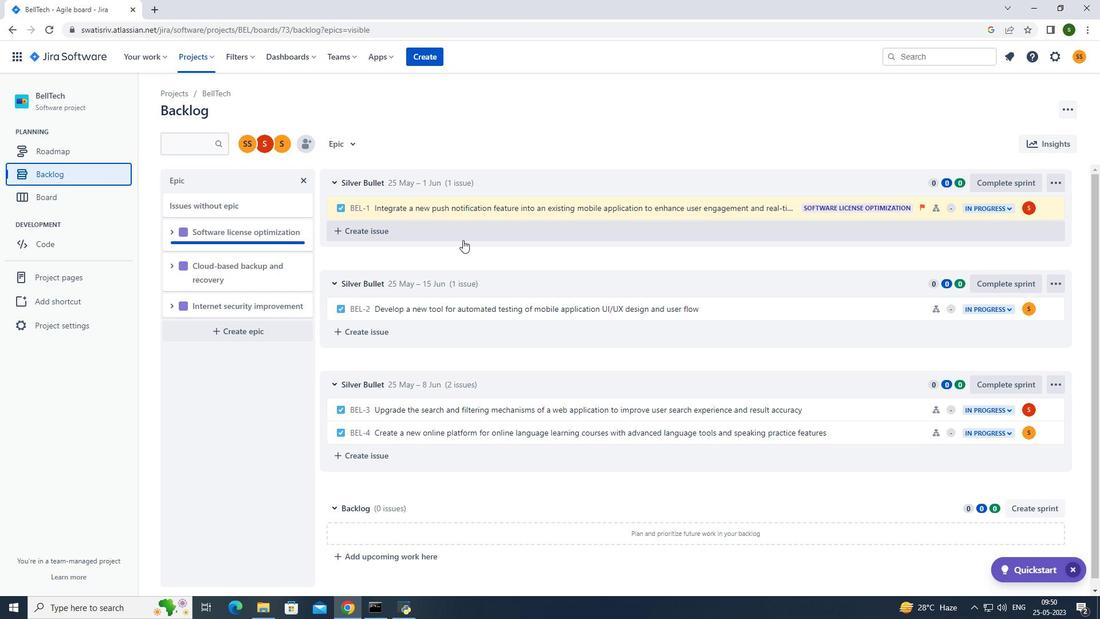 
Action: Mouse moved to (843, 301)
Screenshot: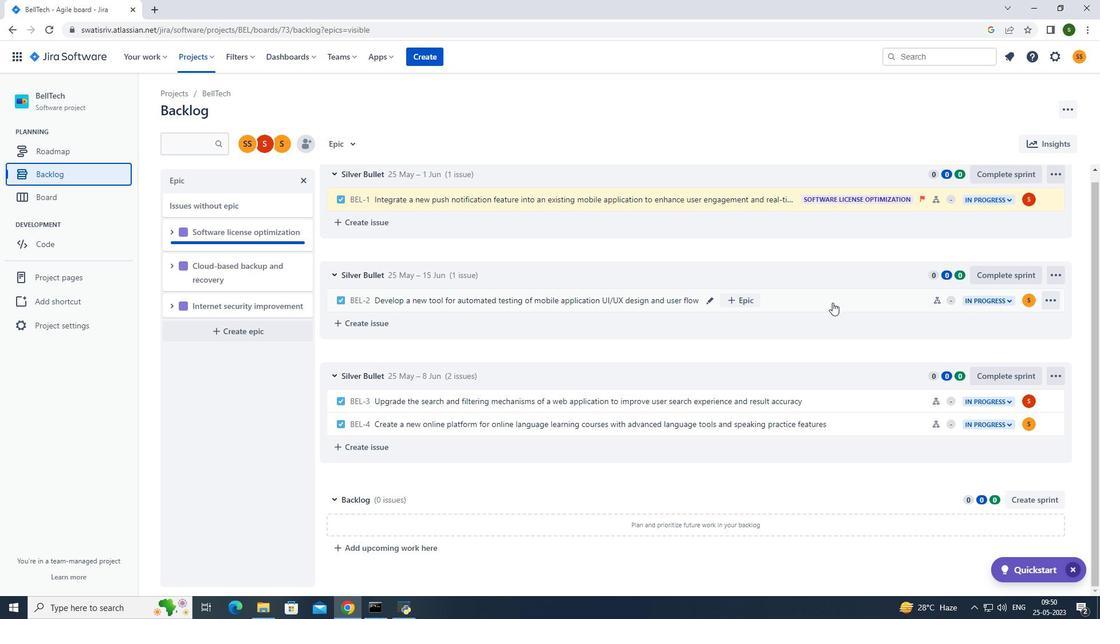 
Action: Mouse pressed left at (843, 301)
Screenshot: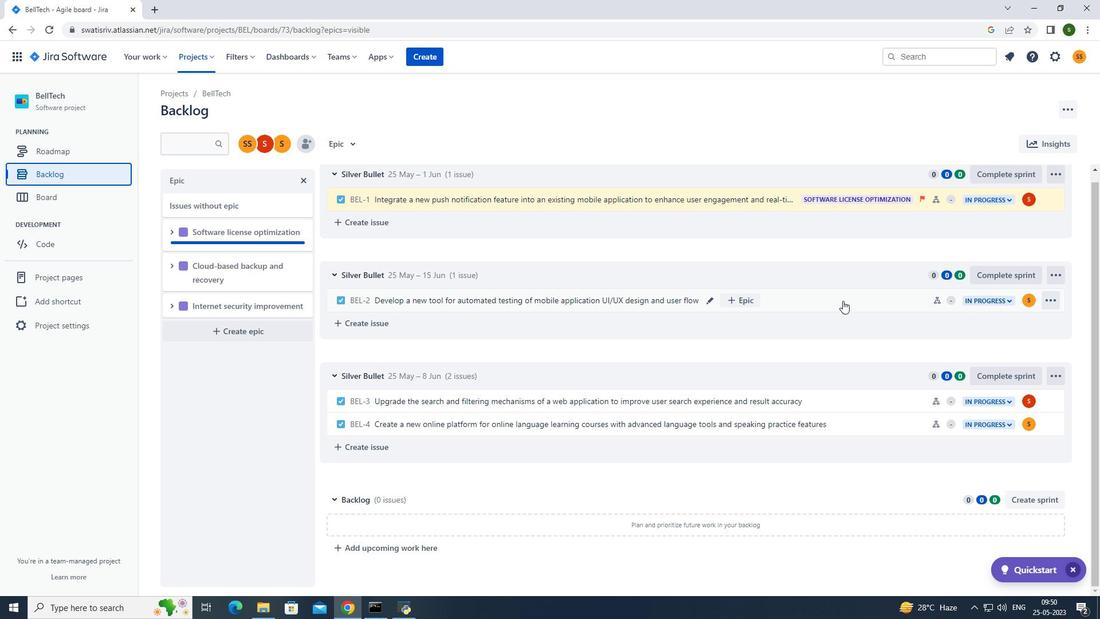 
Action: Mouse moved to (1059, 177)
Screenshot: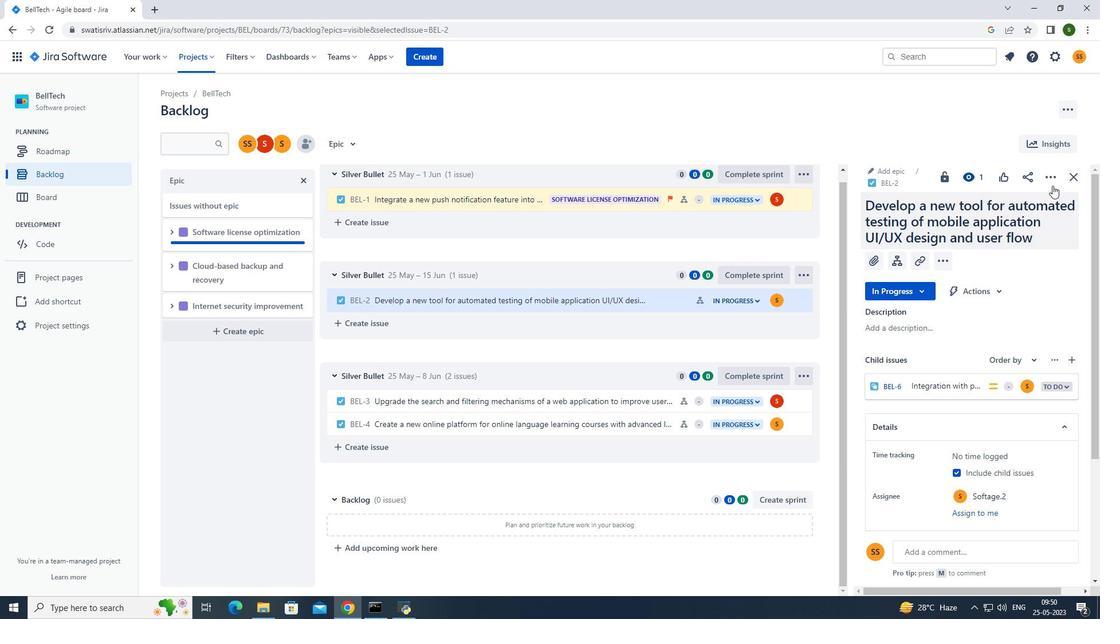 
Action: Mouse pressed left at (1059, 177)
Screenshot: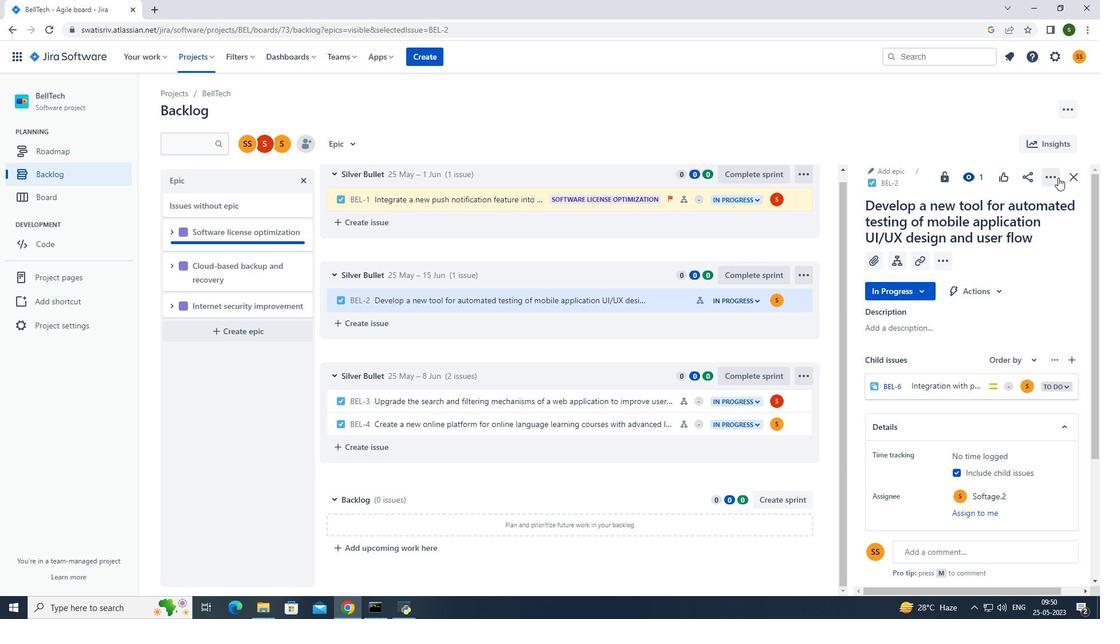 
Action: Mouse moved to (1006, 205)
Screenshot: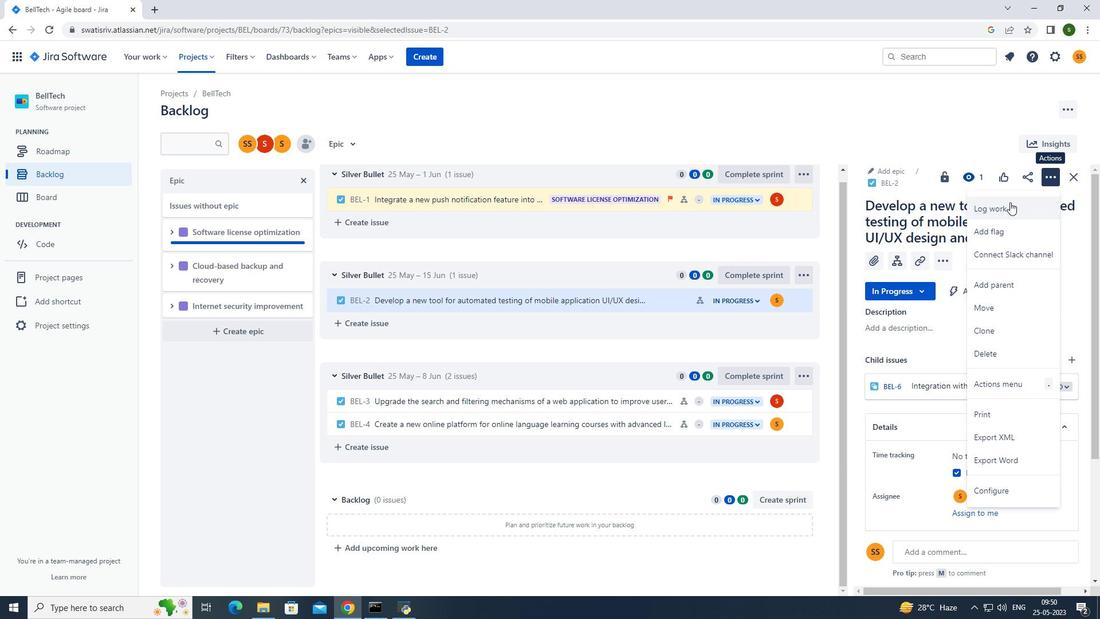 
Action: Mouse pressed left at (1006, 205)
Screenshot: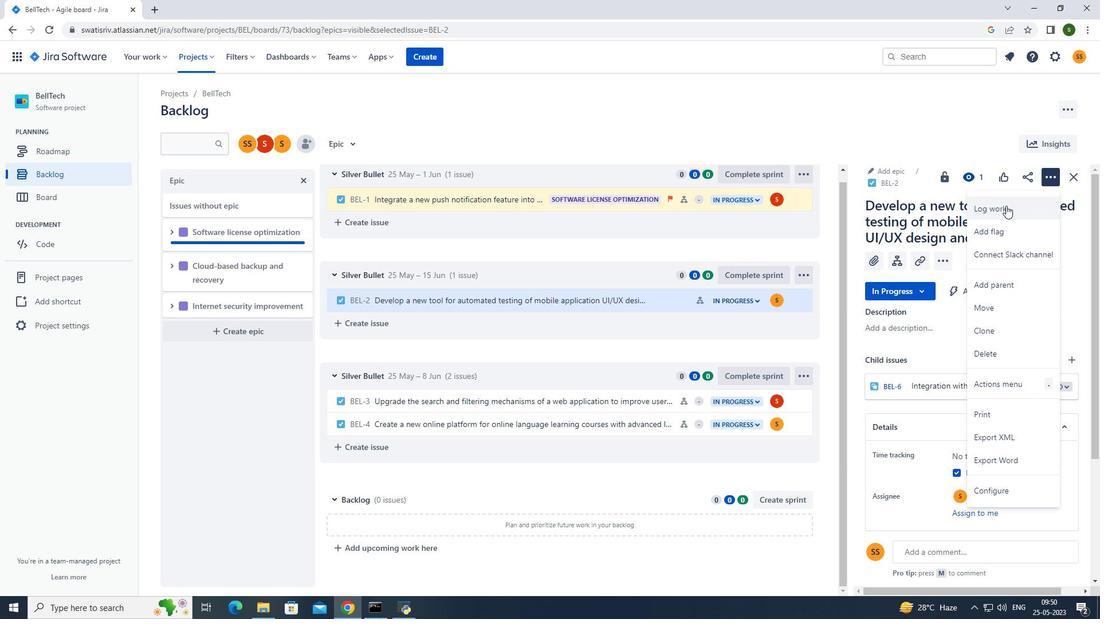 
Action: Mouse moved to (530, 170)
Screenshot: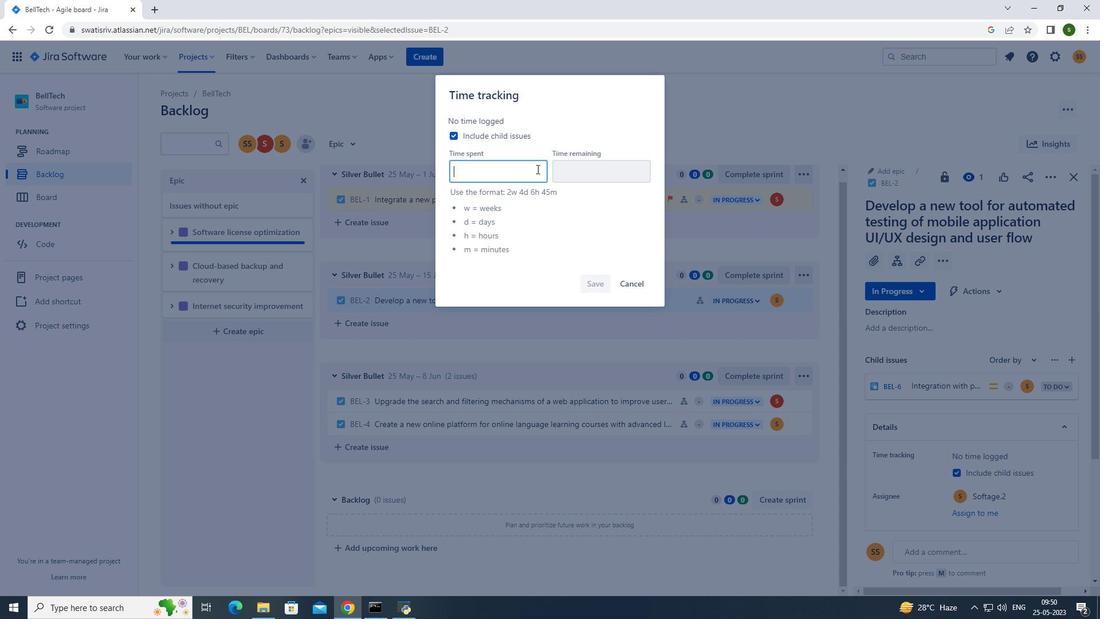 
Action: Mouse pressed left at (530, 170)
Screenshot: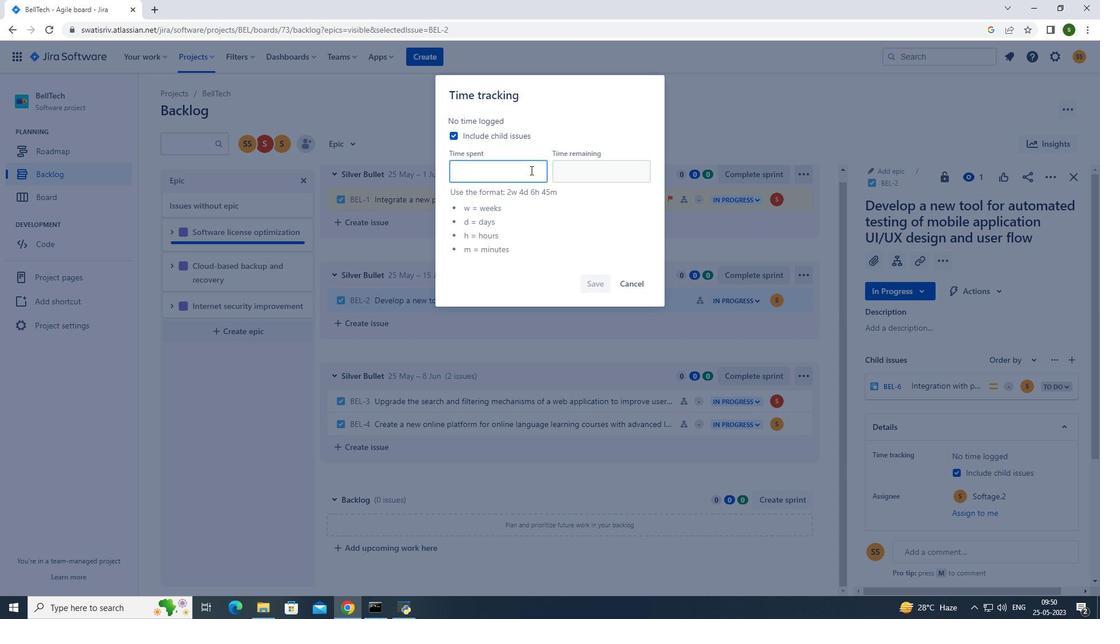 
Action: Key pressed 2w<Key.space>2d<Key.space>22h<Key.space>59m
Screenshot: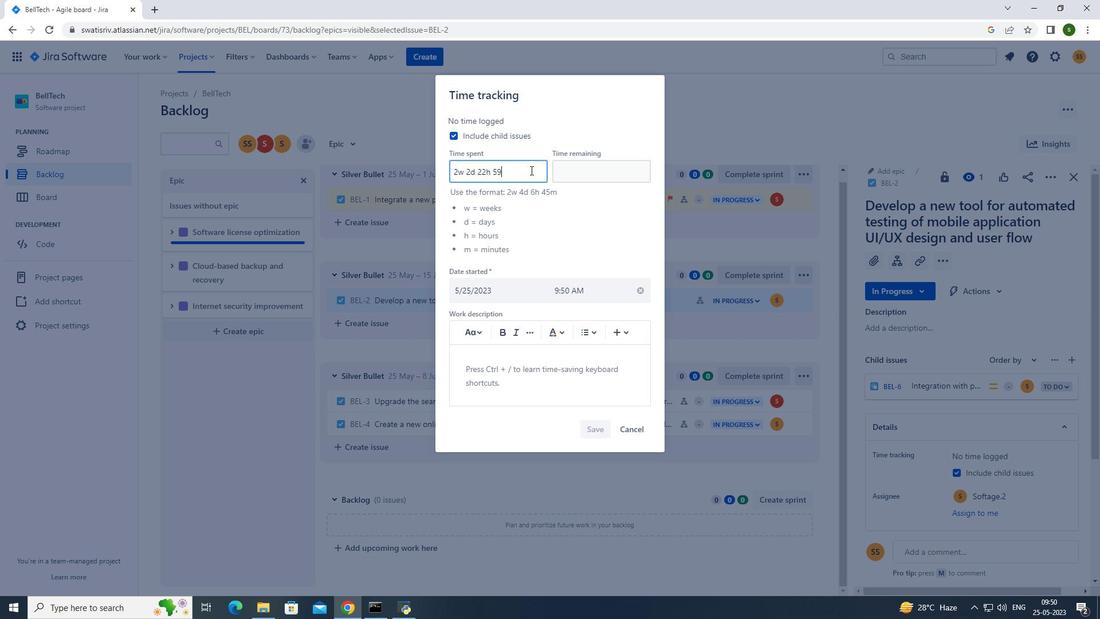 
Action: Mouse moved to (585, 169)
Screenshot: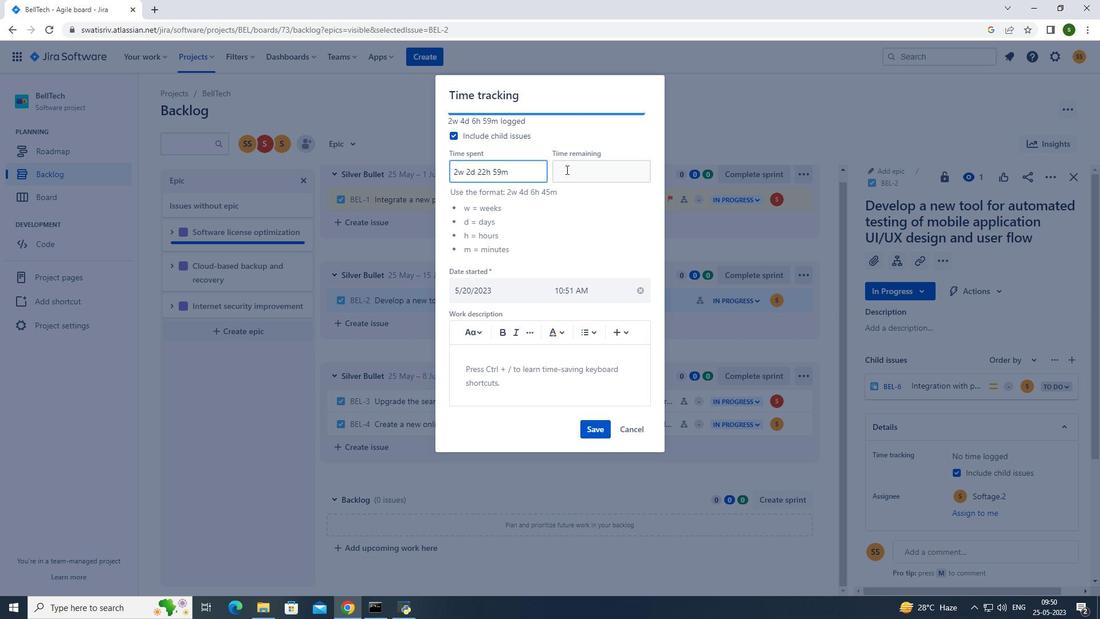 
Action: Mouse pressed left at (585, 169)
Screenshot: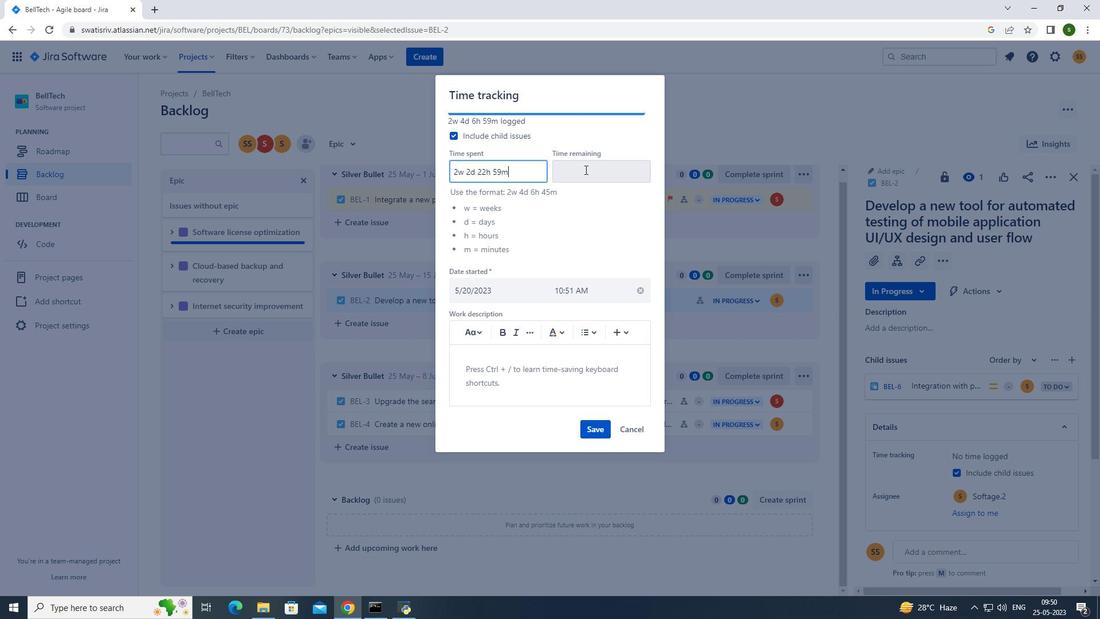 
Action: Key pressed 2w<Key.space>1d<Key.space>23h<Key.space>35m
Screenshot: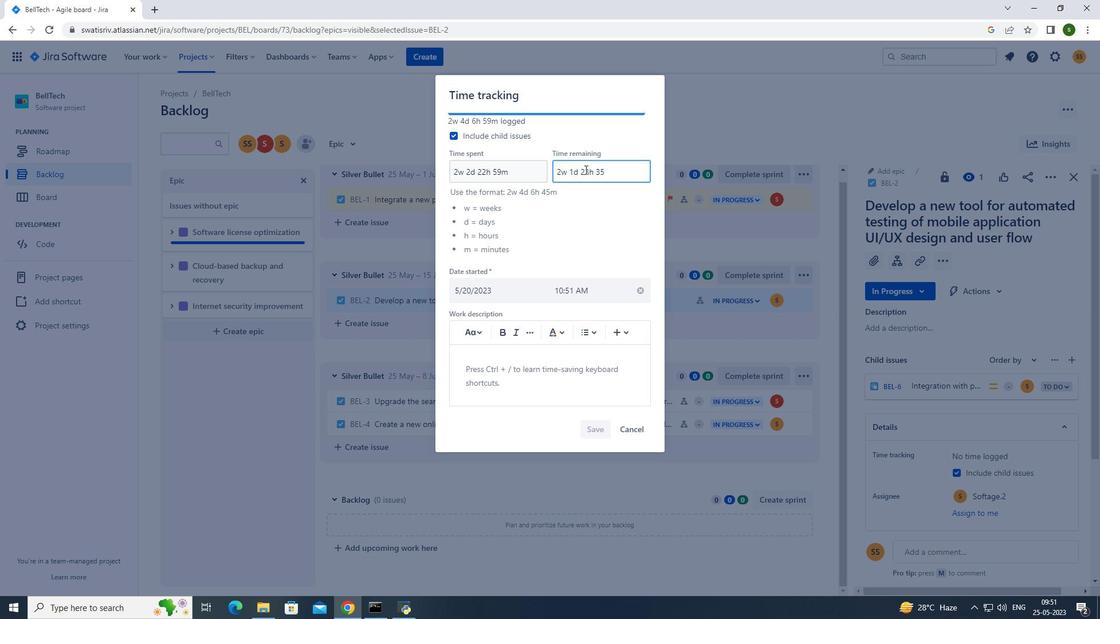 
Action: Mouse moved to (593, 425)
Screenshot: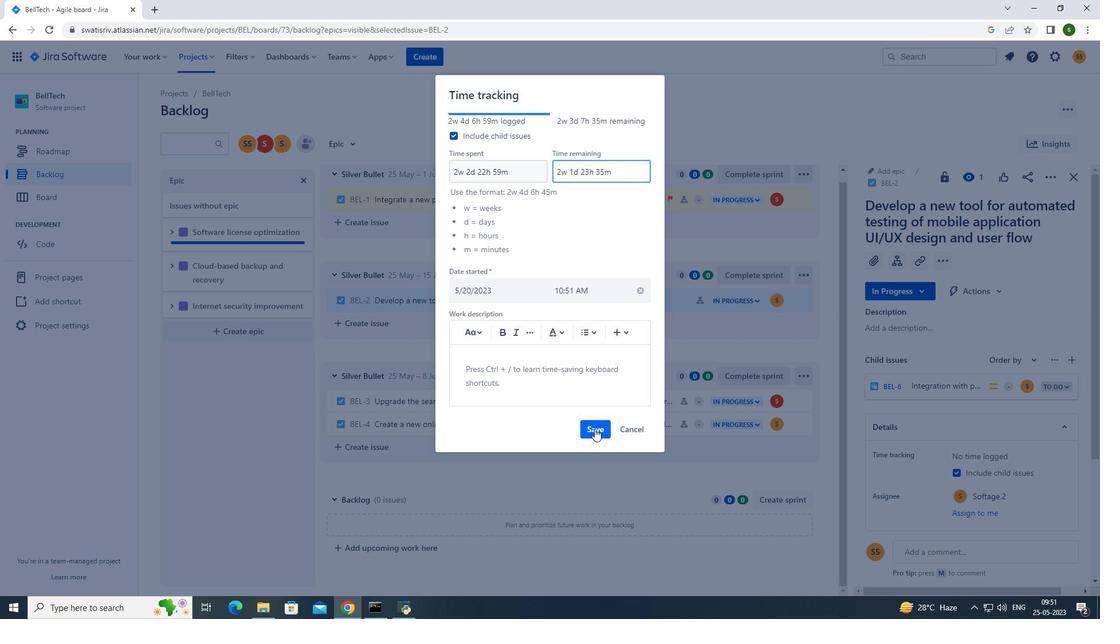 
Action: Mouse pressed left at (593, 425)
Screenshot: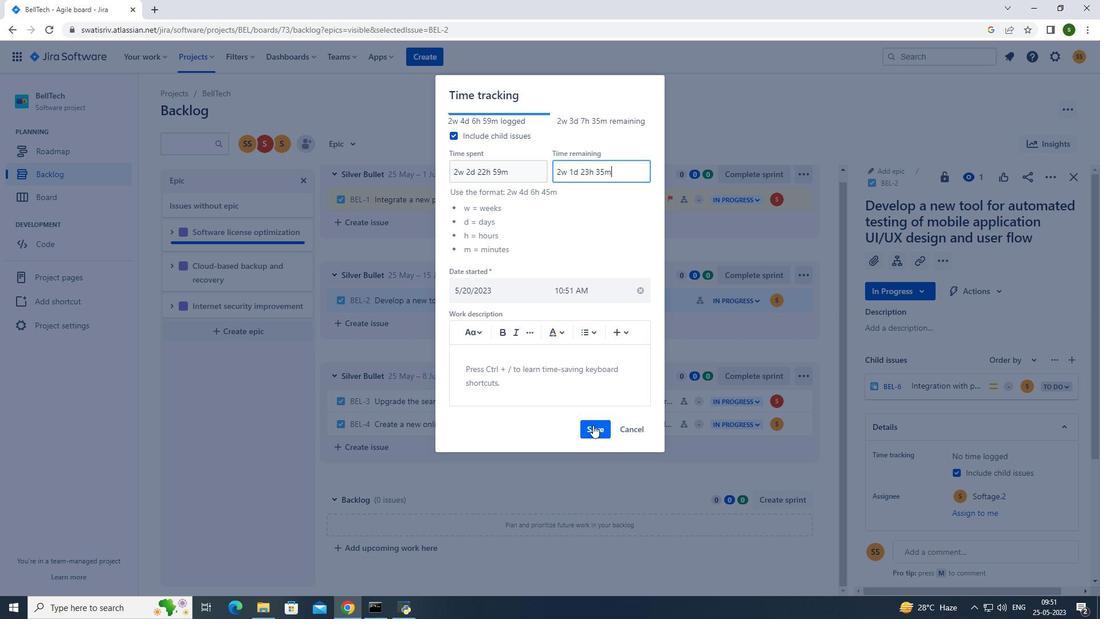 
Action: Mouse moved to (1059, 170)
Screenshot: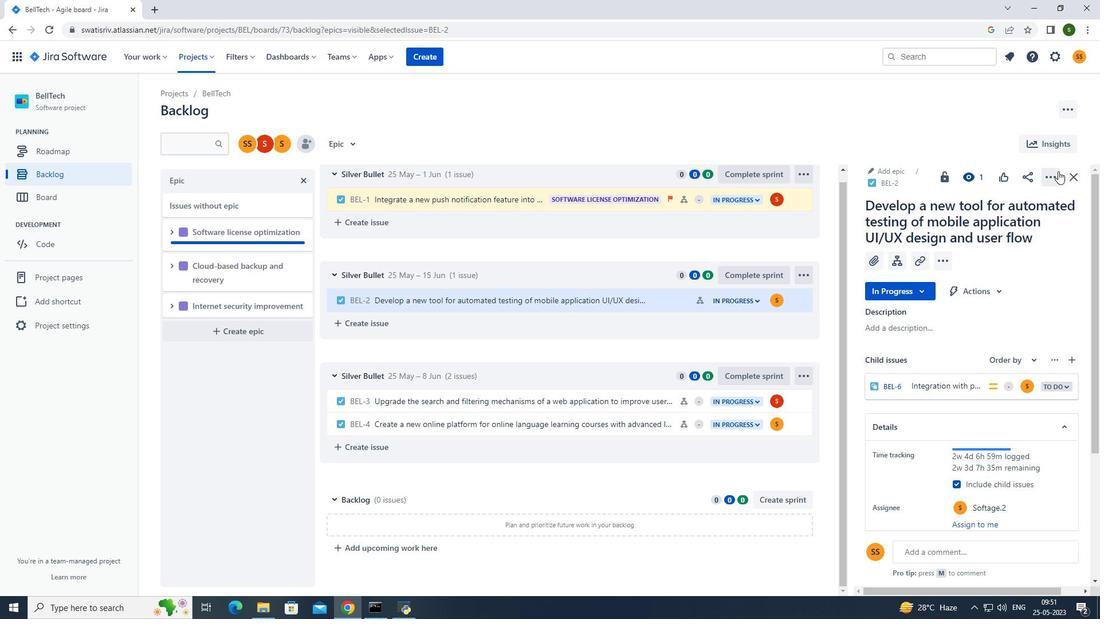 
Action: Mouse pressed left at (1059, 170)
Screenshot: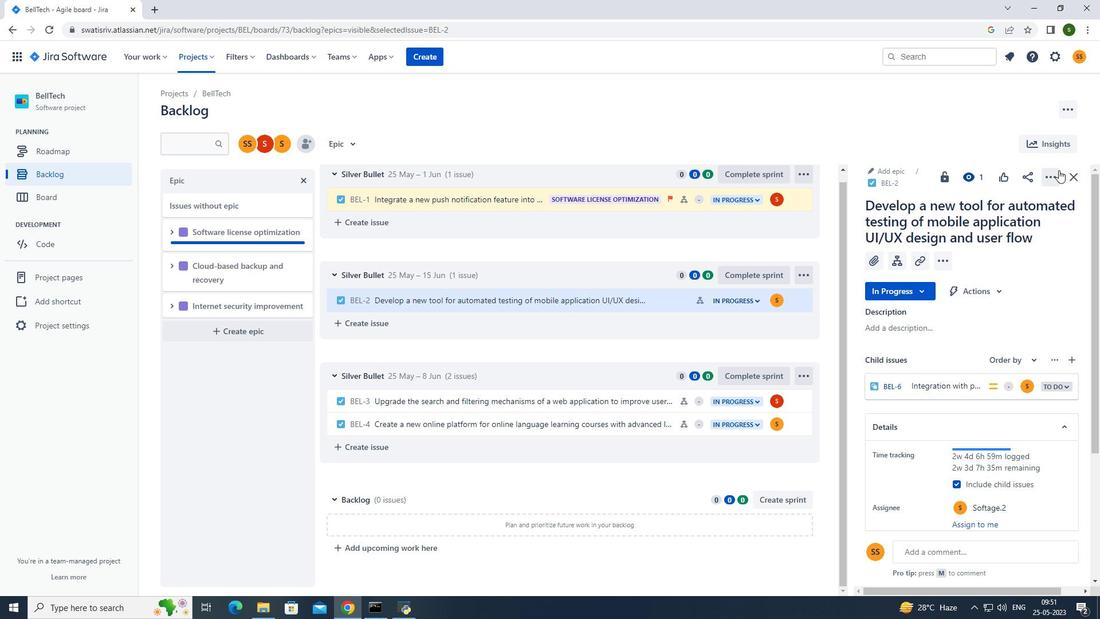 
Action: Mouse moved to (1020, 327)
Screenshot: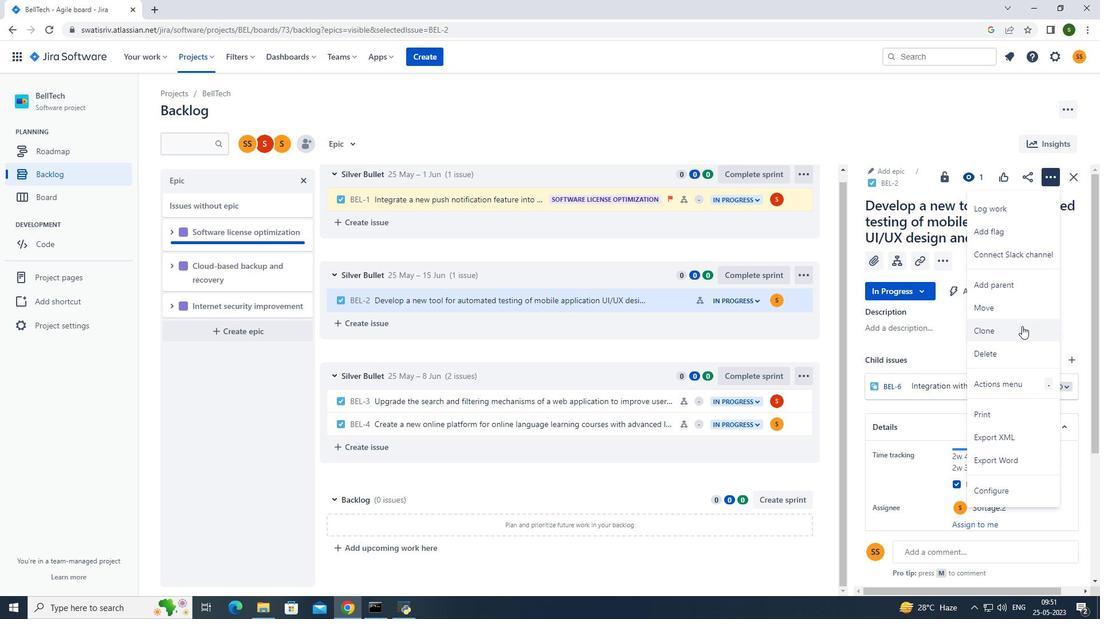 
Action: Mouse pressed left at (1020, 327)
Screenshot: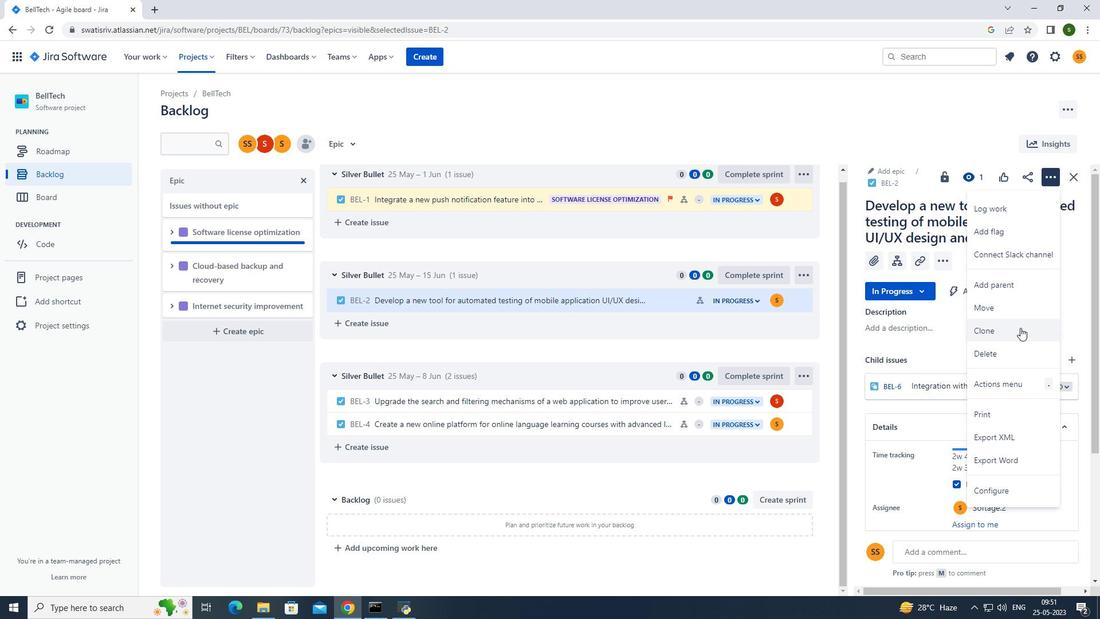 
Action: Mouse moved to (633, 246)
Screenshot: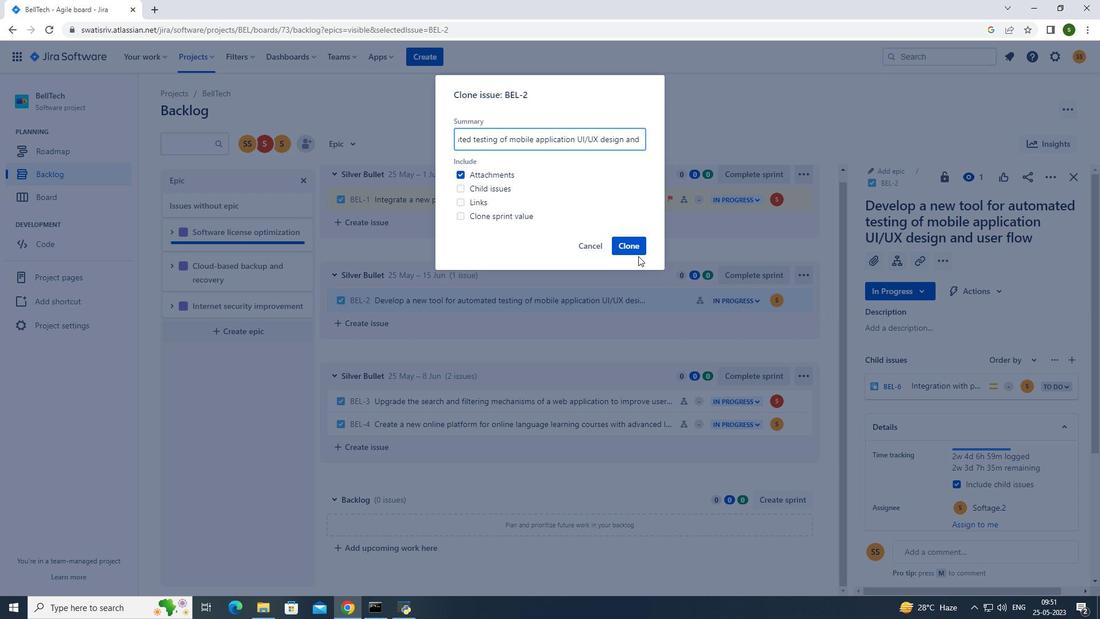 
Action: Mouse pressed left at (633, 246)
Screenshot: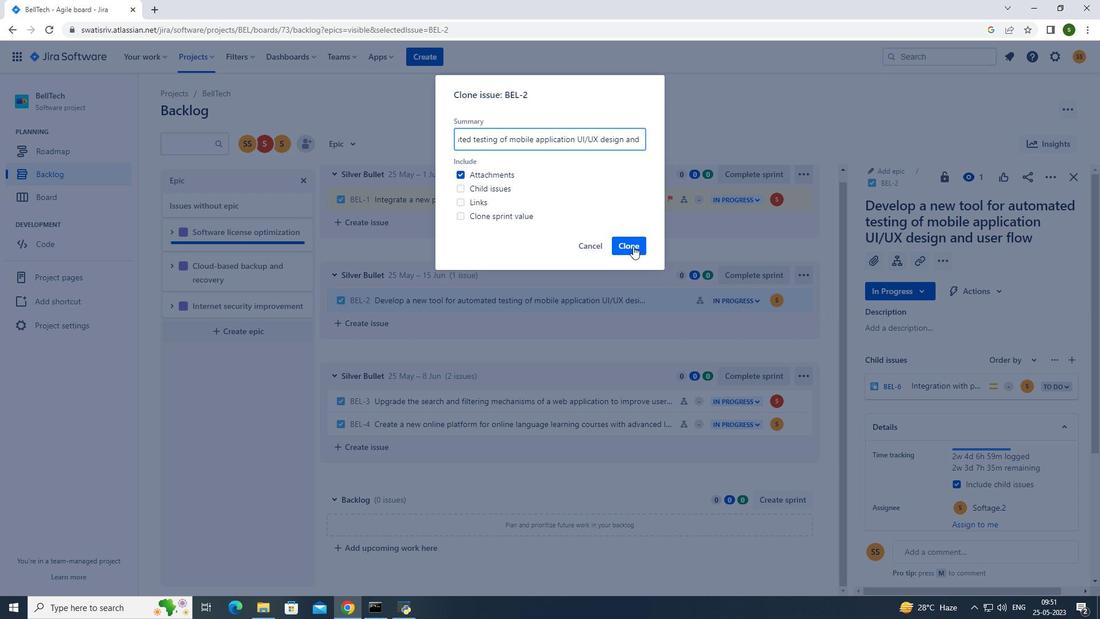
Action: Mouse moved to (662, 299)
Screenshot: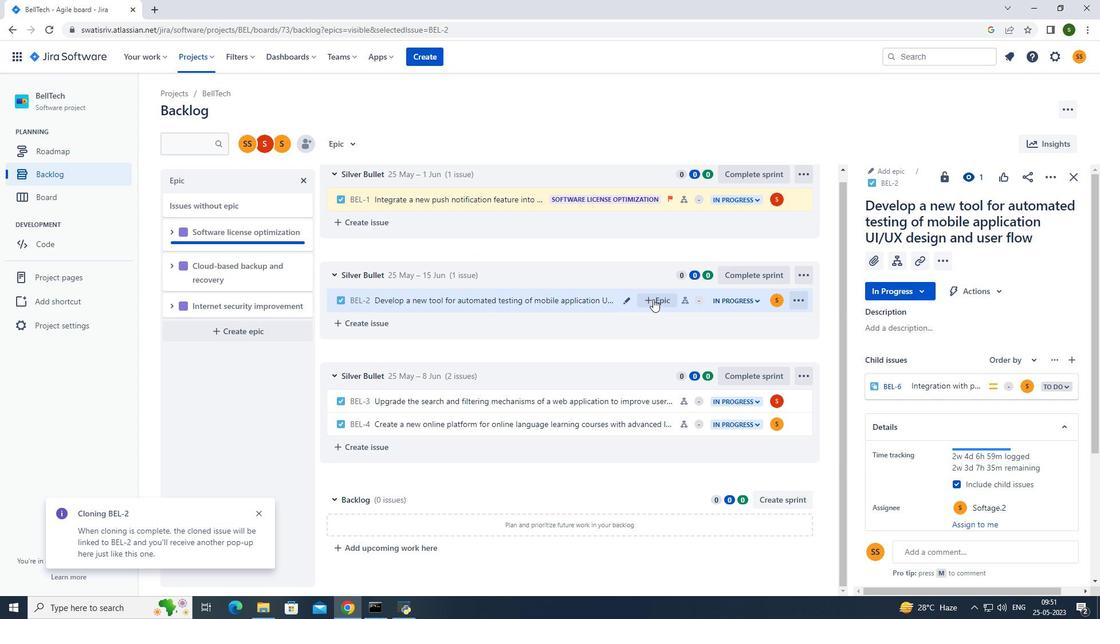 
Action: Mouse pressed left at (662, 299)
Screenshot: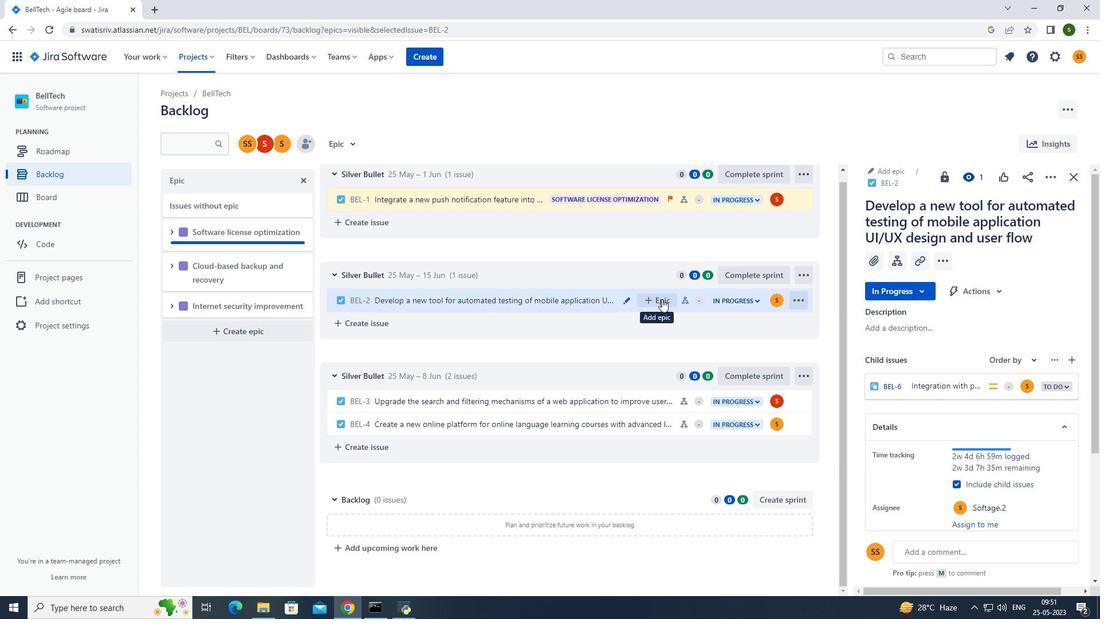 
Action: Mouse moved to (696, 381)
Screenshot: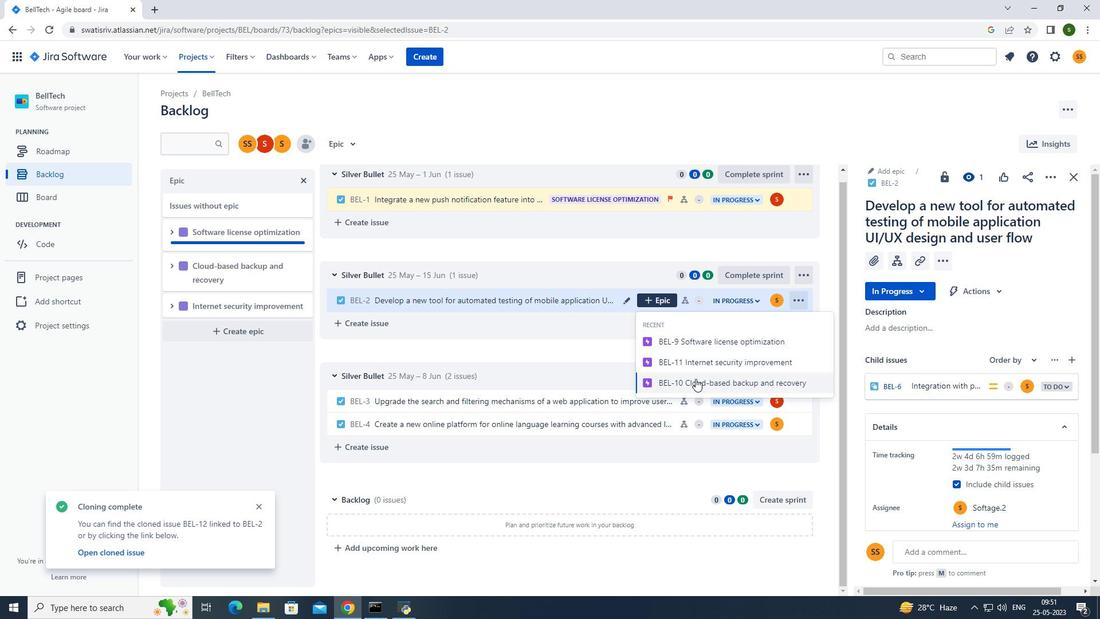 
Action: Mouse pressed left at (696, 381)
Screenshot: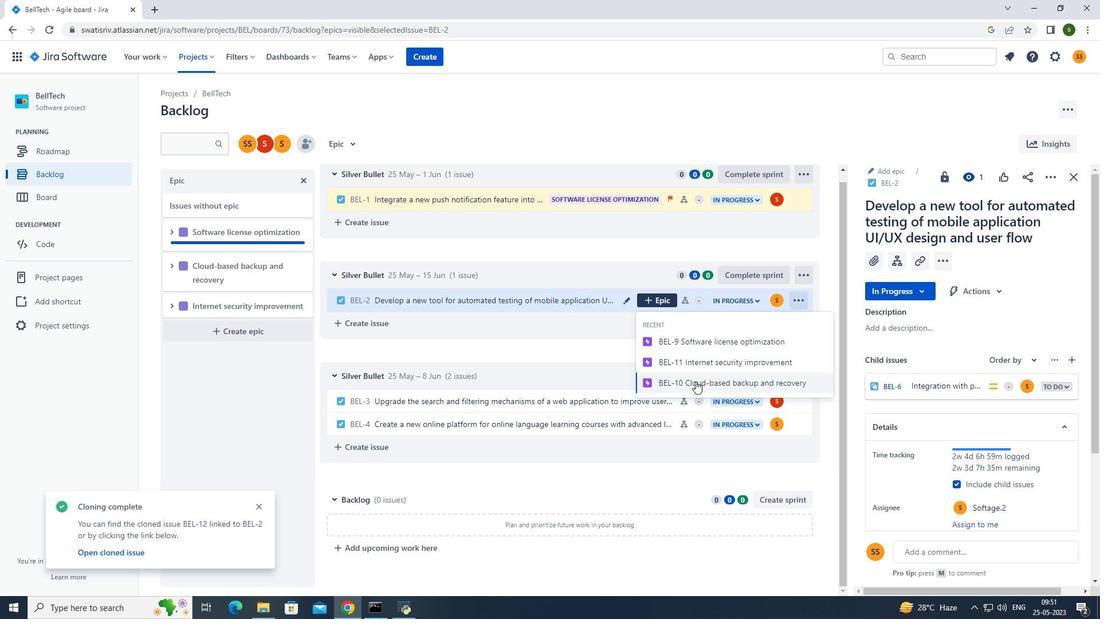 
Action: Mouse moved to (338, 144)
Screenshot: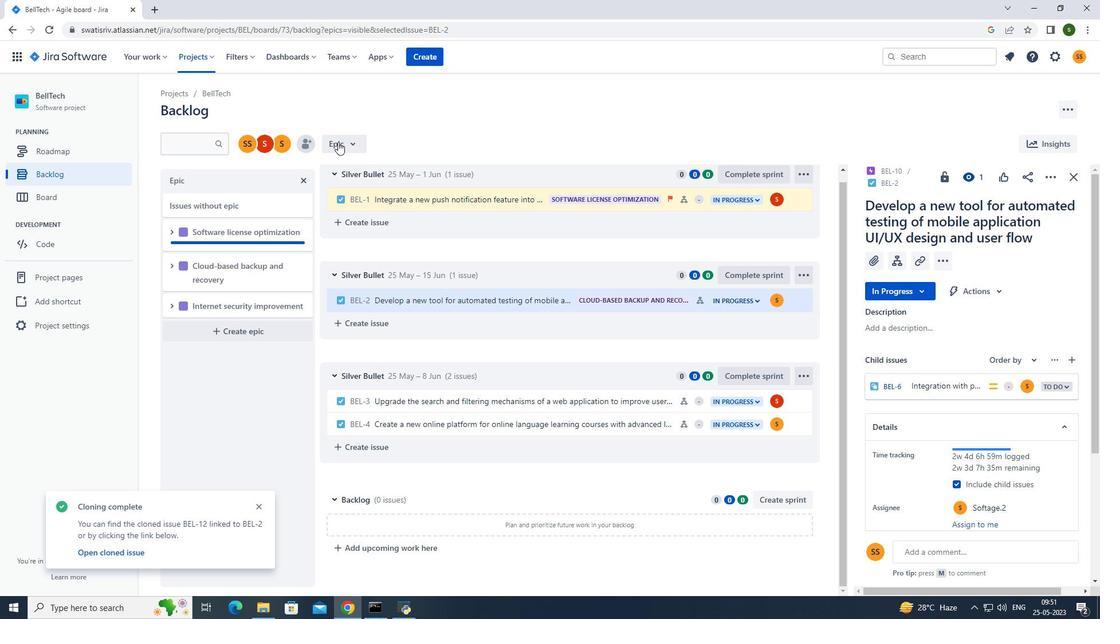 
Action: Mouse pressed left at (338, 144)
Screenshot: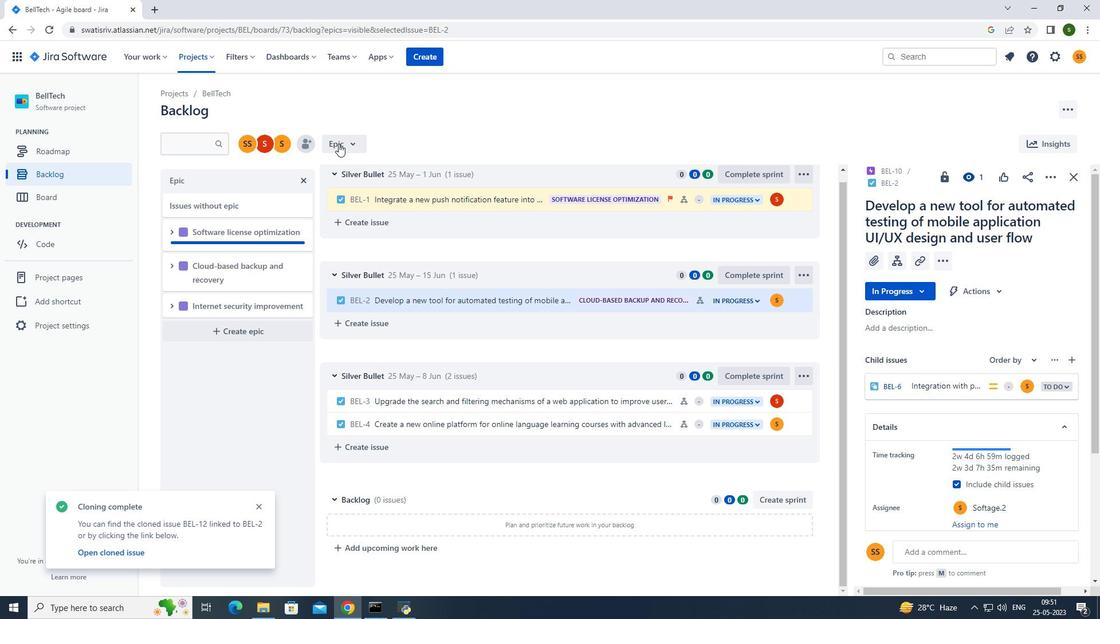 
Action: Mouse moved to (353, 208)
Screenshot: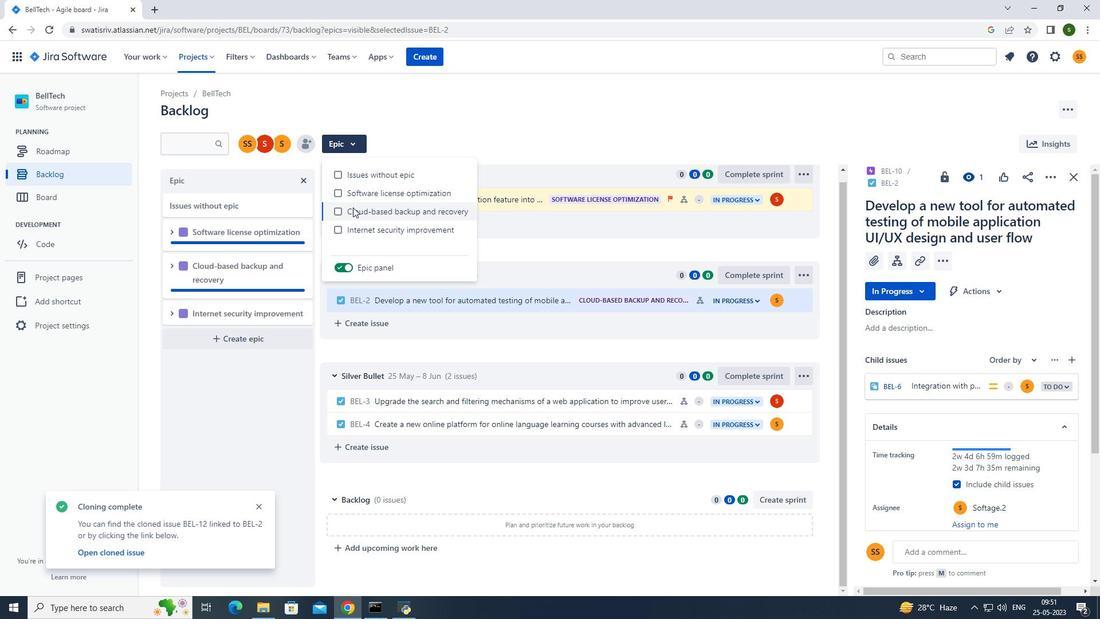 
Action: Mouse pressed left at (353, 208)
Screenshot: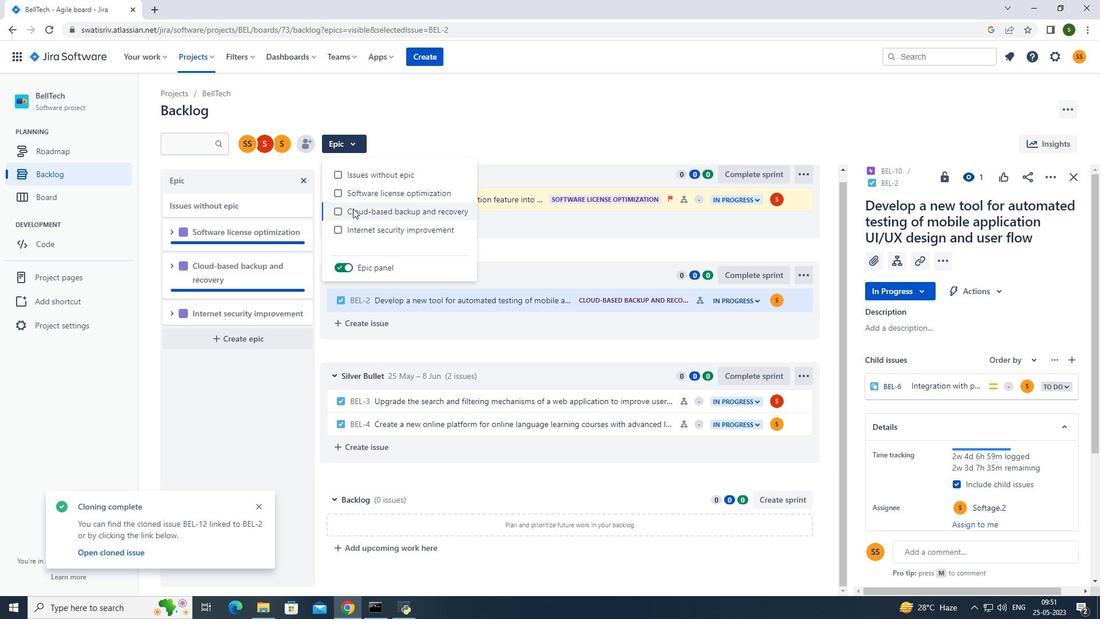 
Action: Mouse moved to (469, 122)
Screenshot: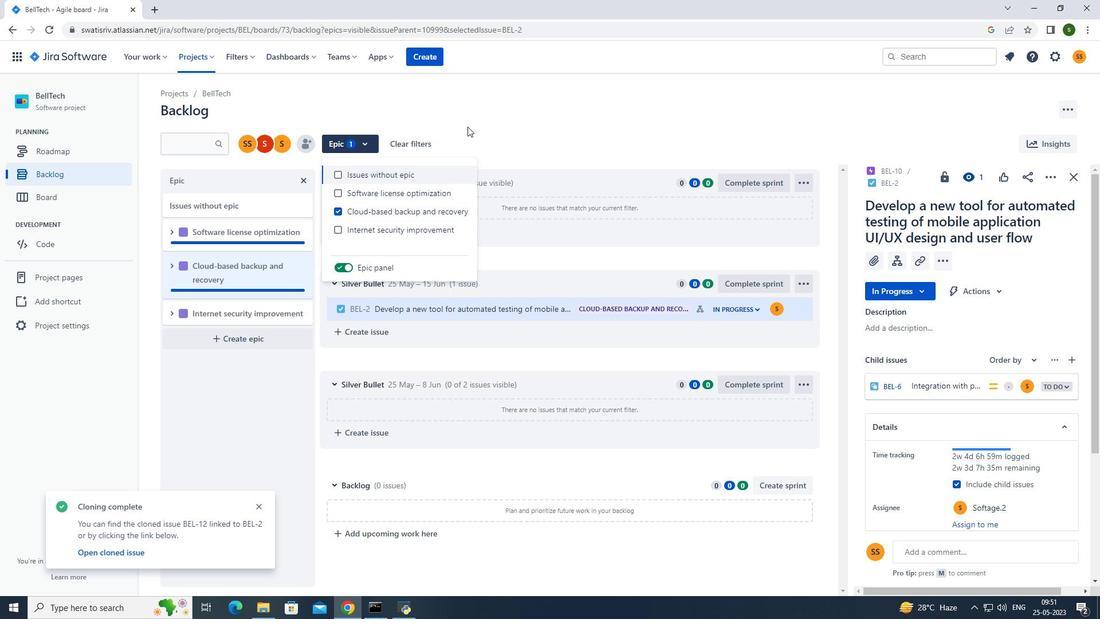 
Action: Mouse pressed left at (469, 122)
Screenshot: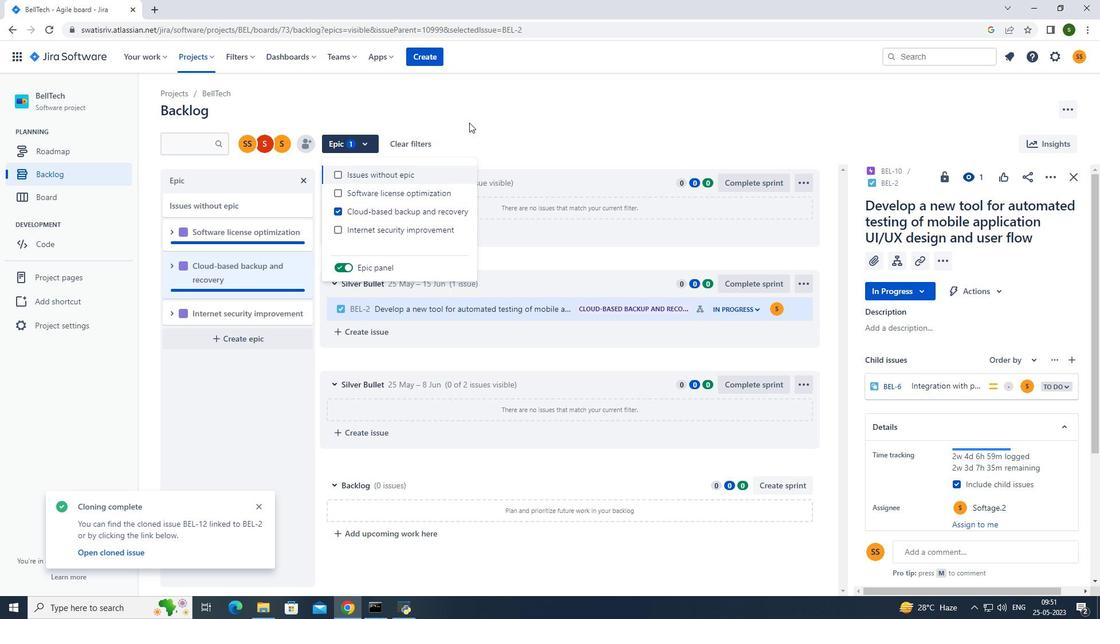 
Action: Mouse moved to (209, 57)
Screenshot: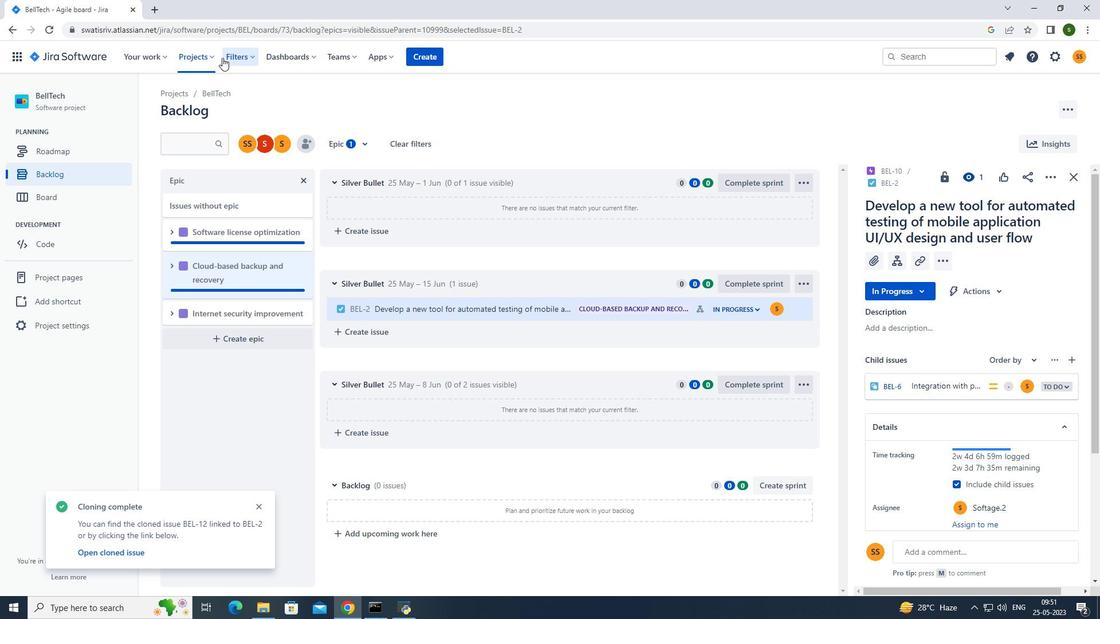
Action: Mouse pressed left at (209, 57)
Screenshot: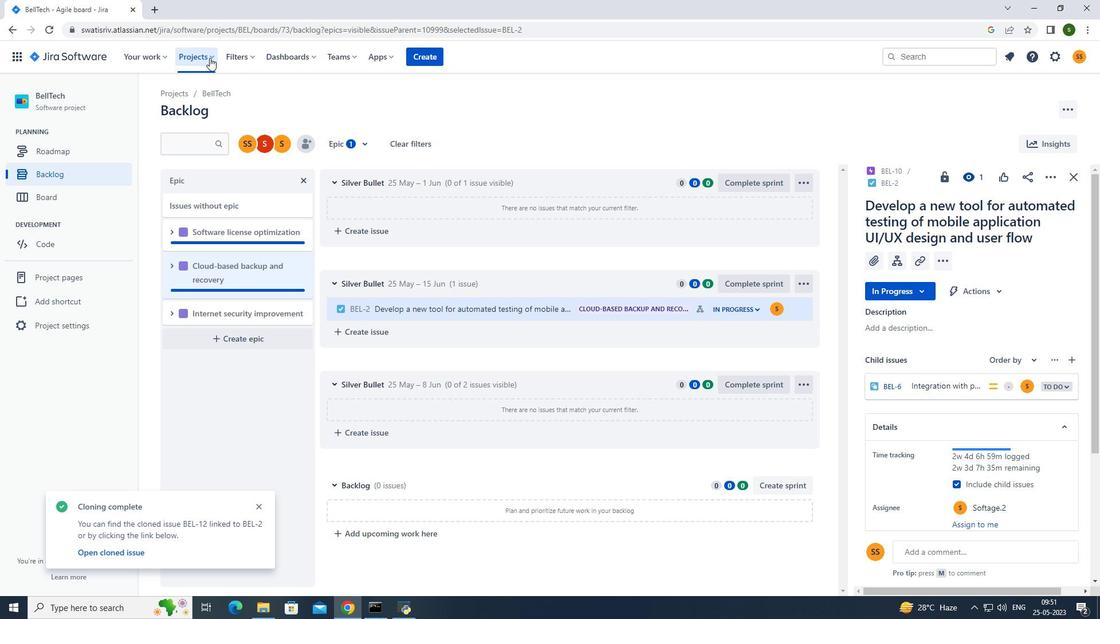 
Action: Mouse moved to (598, 98)
Screenshot: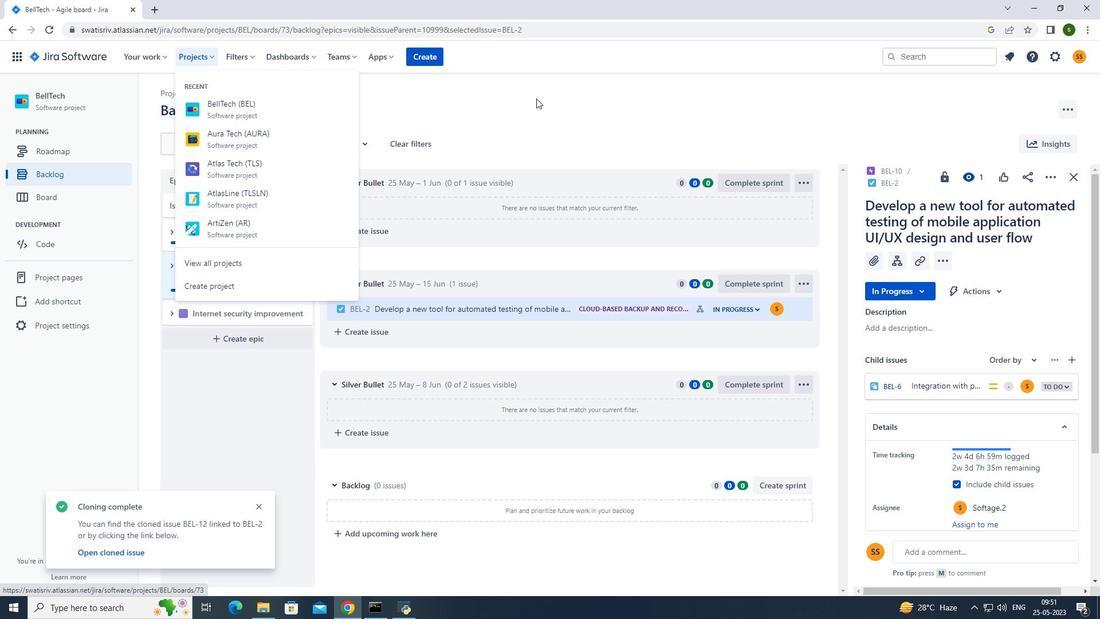 
Action: Mouse pressed left at (598, 98)
Screenshot: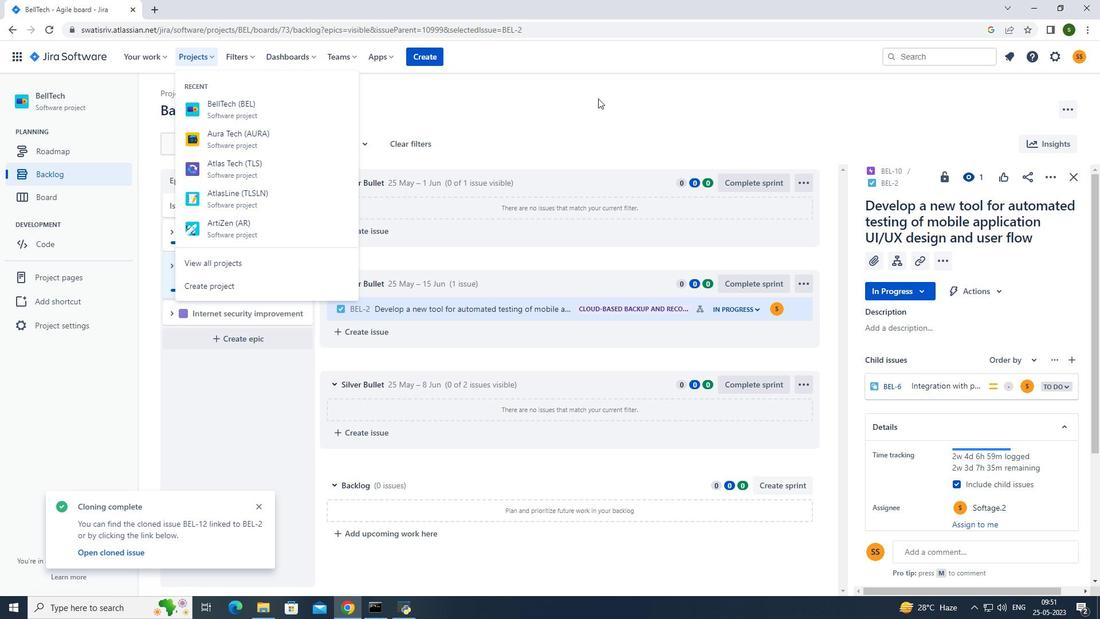 
Action: Mouse moved to (593, 107)
Screenshot: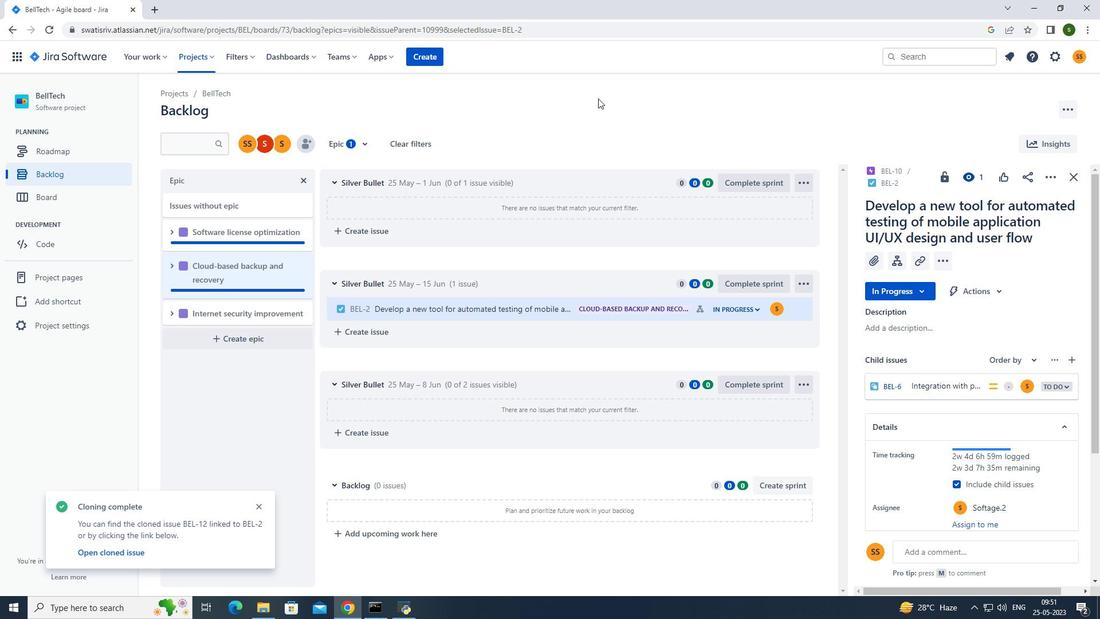 
